 Task: Find connections with filter location Hasselt with filter topic #technologywith filter profile language German with filter current company NEORIS with filter school St.Peter's Engineering College with filter industry Landscaping Services with filter service category Marketing with filter keywords title Church Volunteer
Action: Mouse moved to (549, 104)
Screenshot: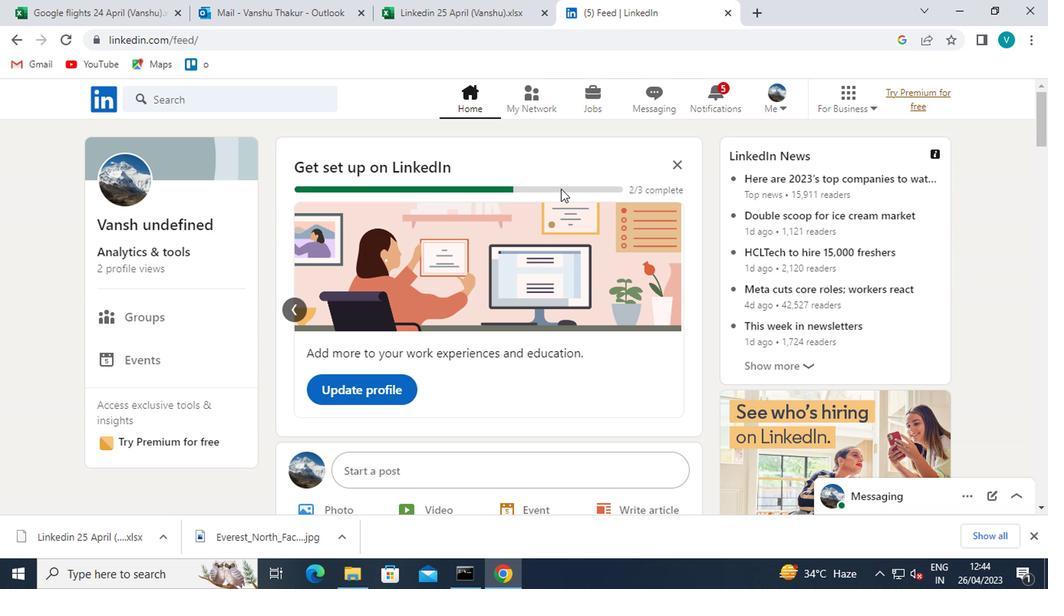 
Action: Mouse pressed left at (549, 104)
Screenshot: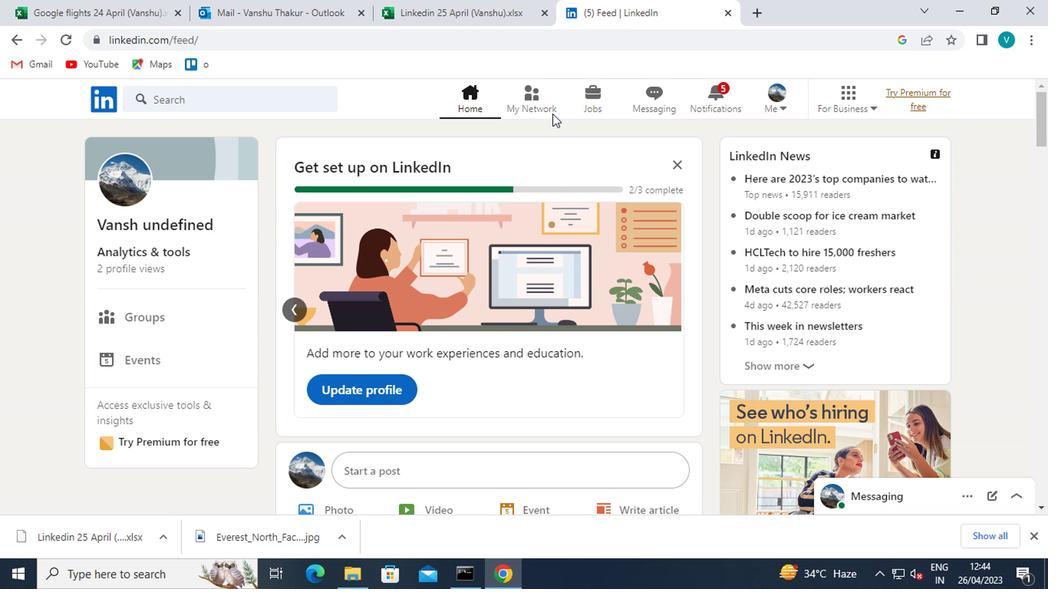 
Action: Mouse moved to (167, 184)
Screenshot: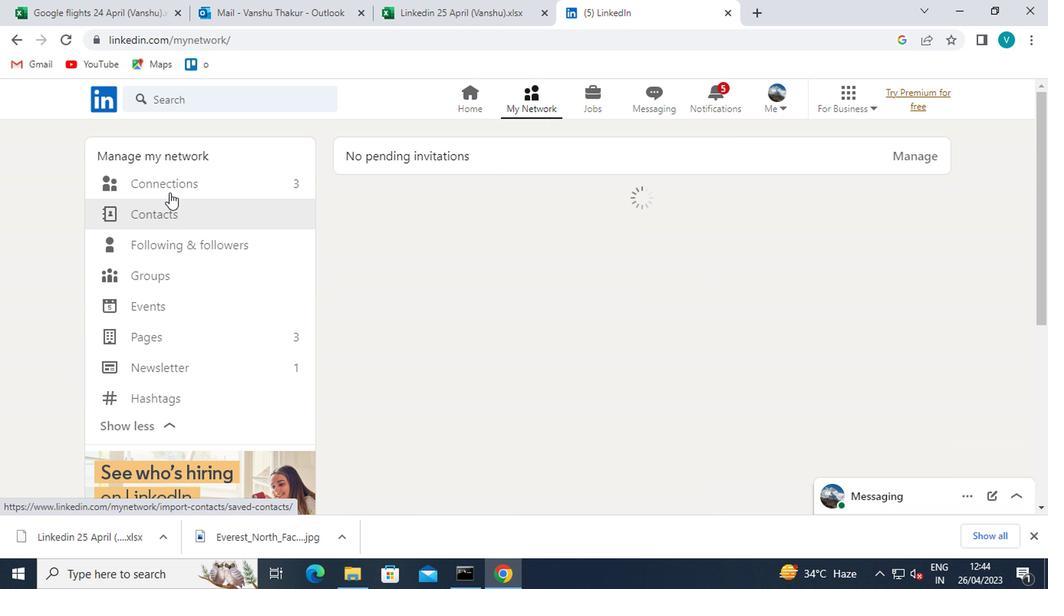 
Action: Mouse pressed left at (167, 184)
Screenshot: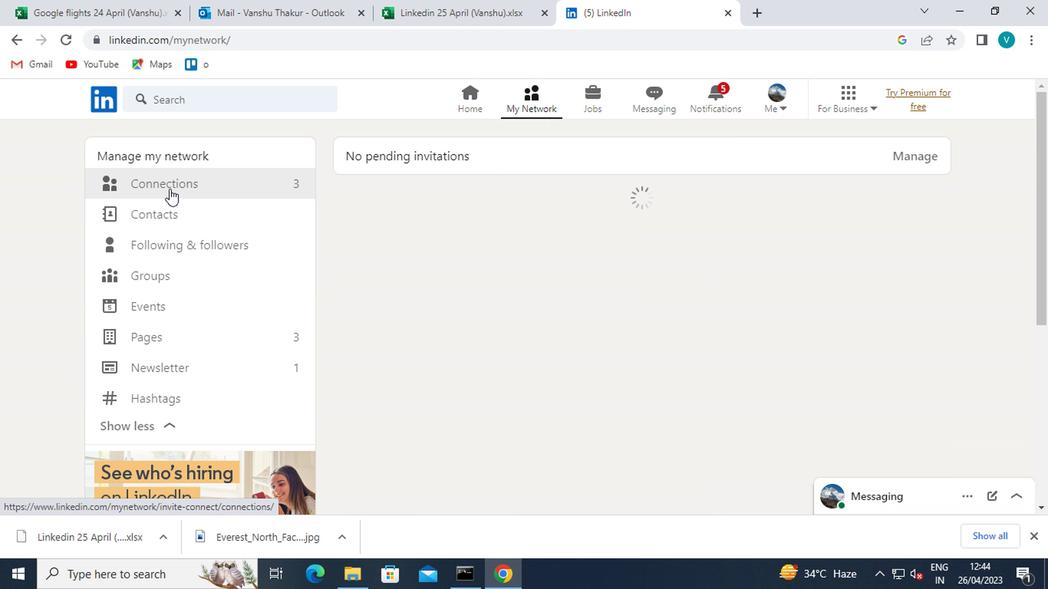 
Action: Mouse moved to (651, 182)
Screenshot: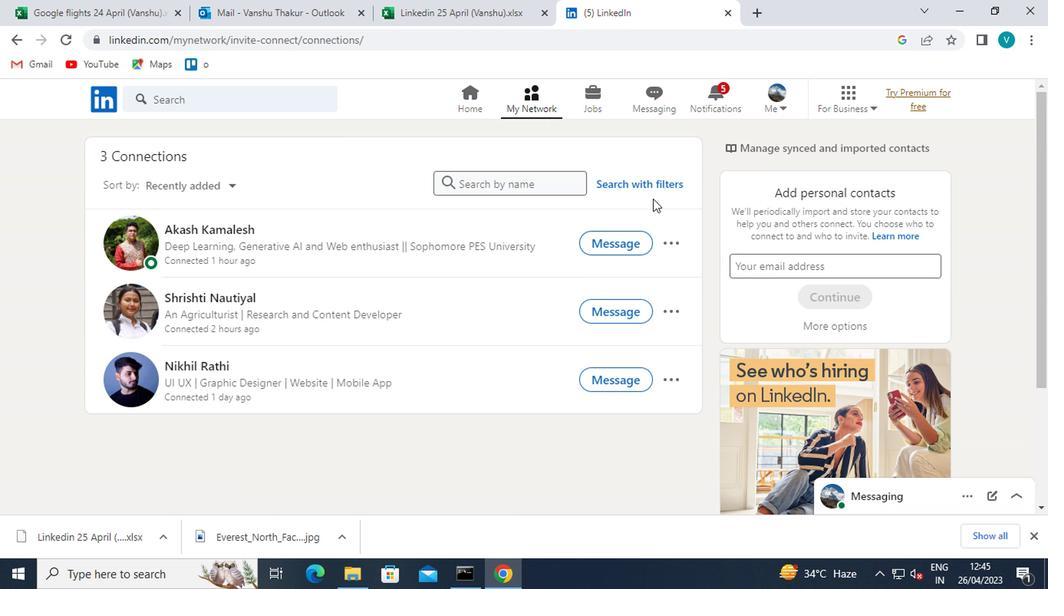 
Action: Mouse pressed left at (651, 182)
Screenshot: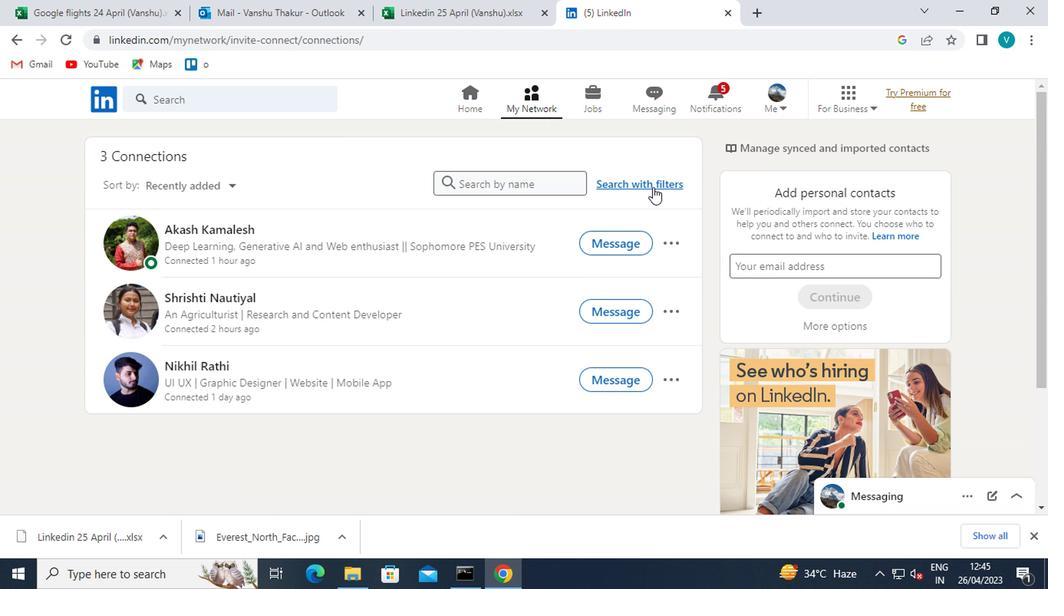 
Action: Mouse moved to (514, 149)
Screenshot: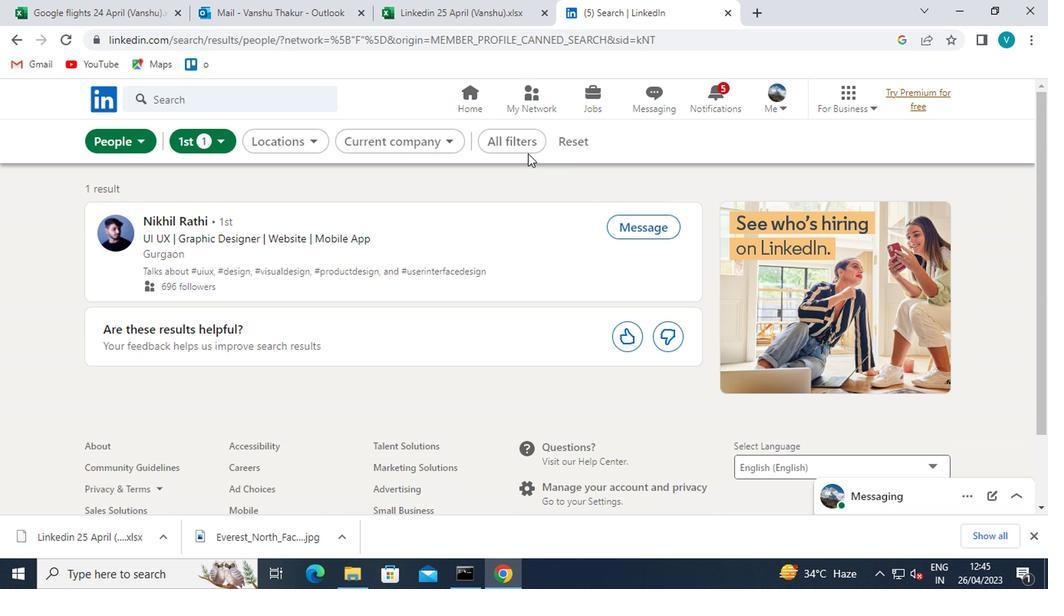 
Action: Mouse pressed left at (514, 149)
Screenshot: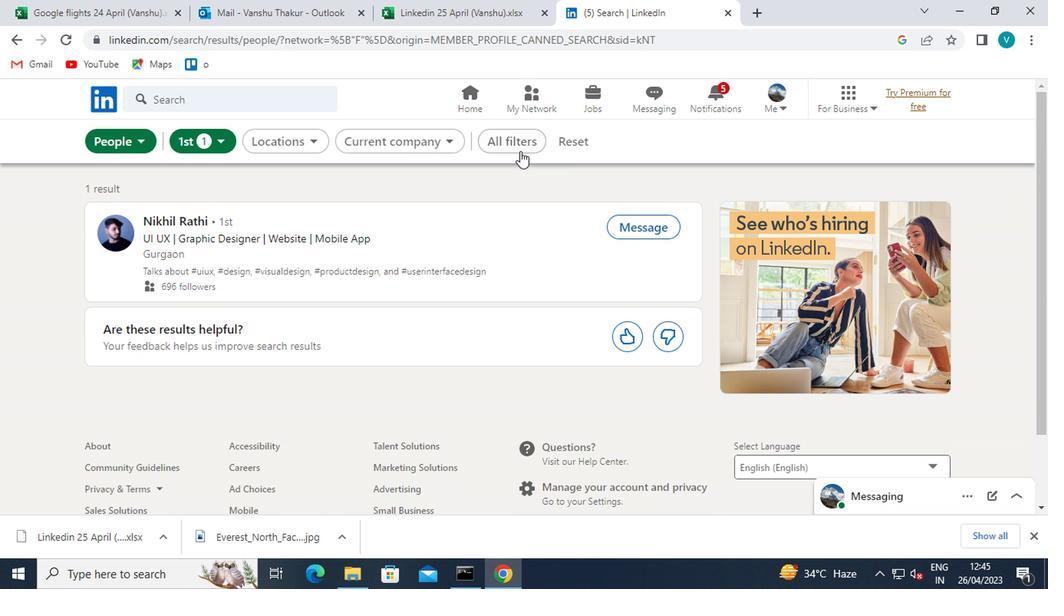 
Action: Mouse moved to (710, 325)
Screenshot: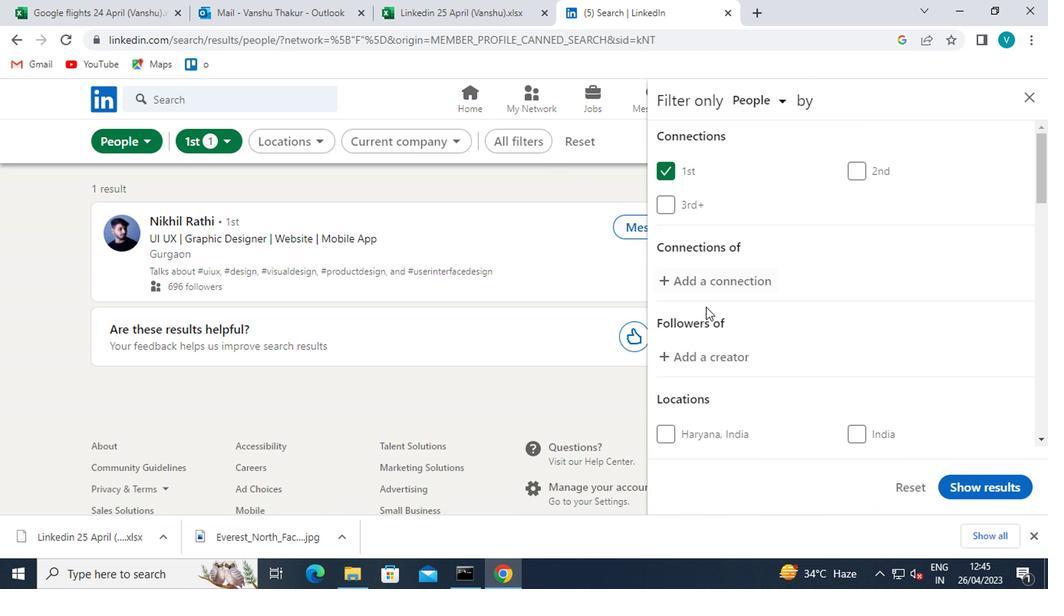 
Action: Mouse scrolled (710, 325) with delta (0, 0)
Screenshot: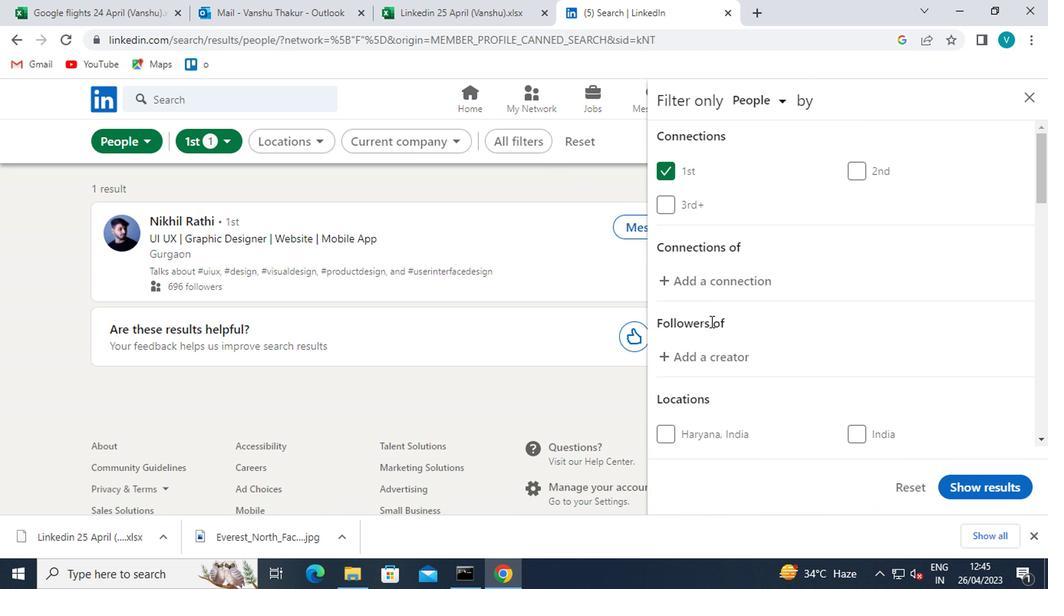
Action: Mouse scrolled (710, 325) with delta (0, 0)
Screenshot: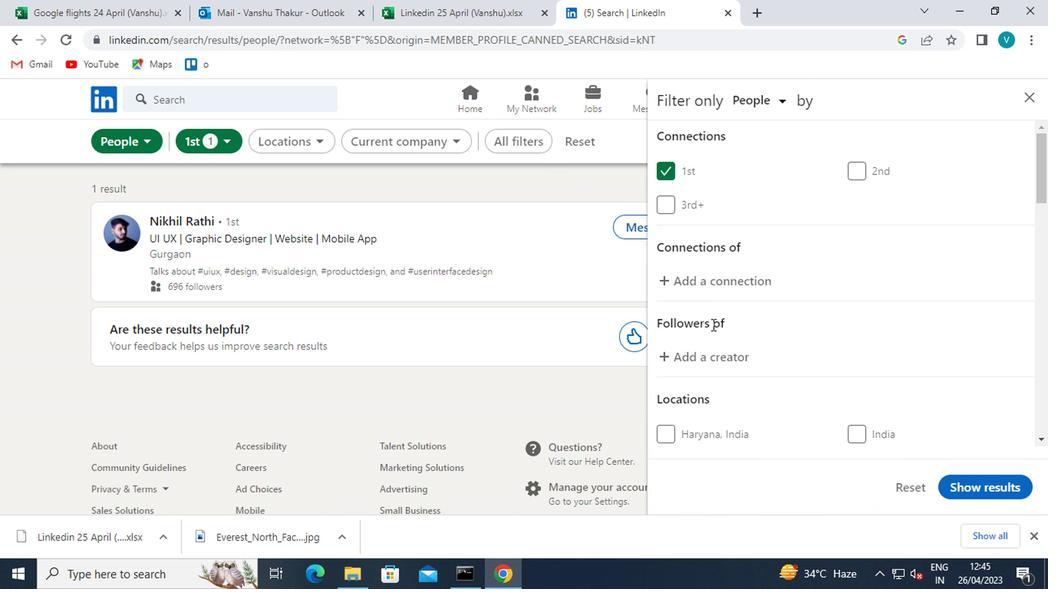 
Action: Mouse scrolled (710, 325) with delta (0, 0)
Screenshot: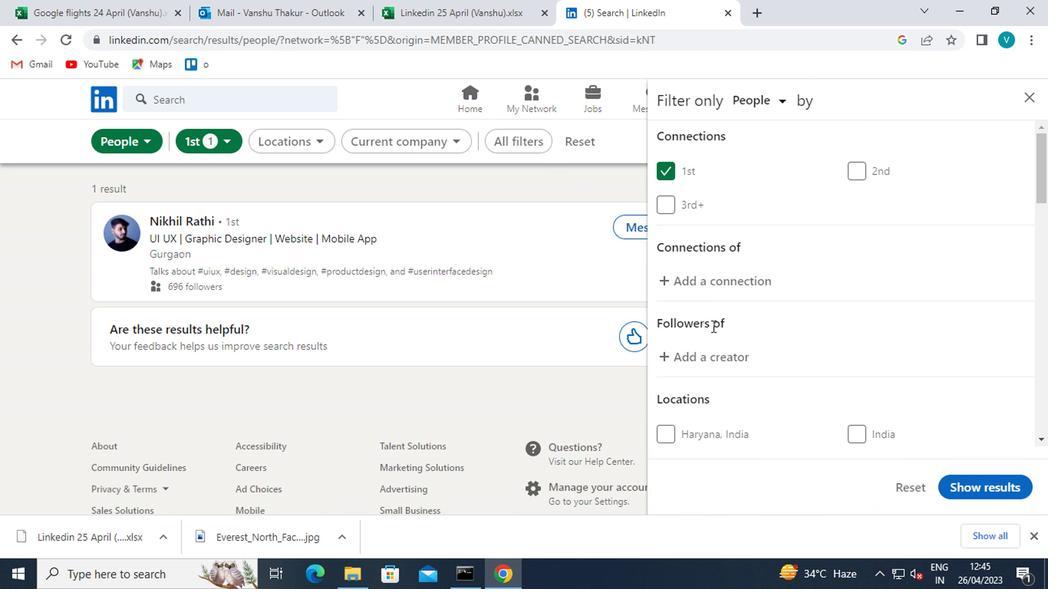 
Action: Mouse moved to (719, 260)
Screenshot: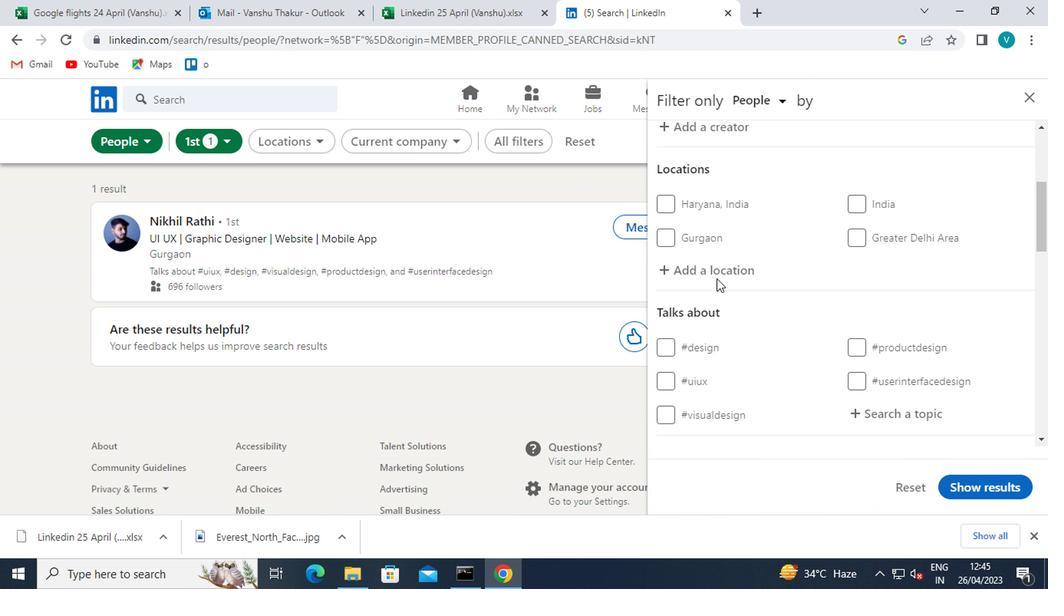 
Action: Mouse pressed left at (719, 260)
Screenshot: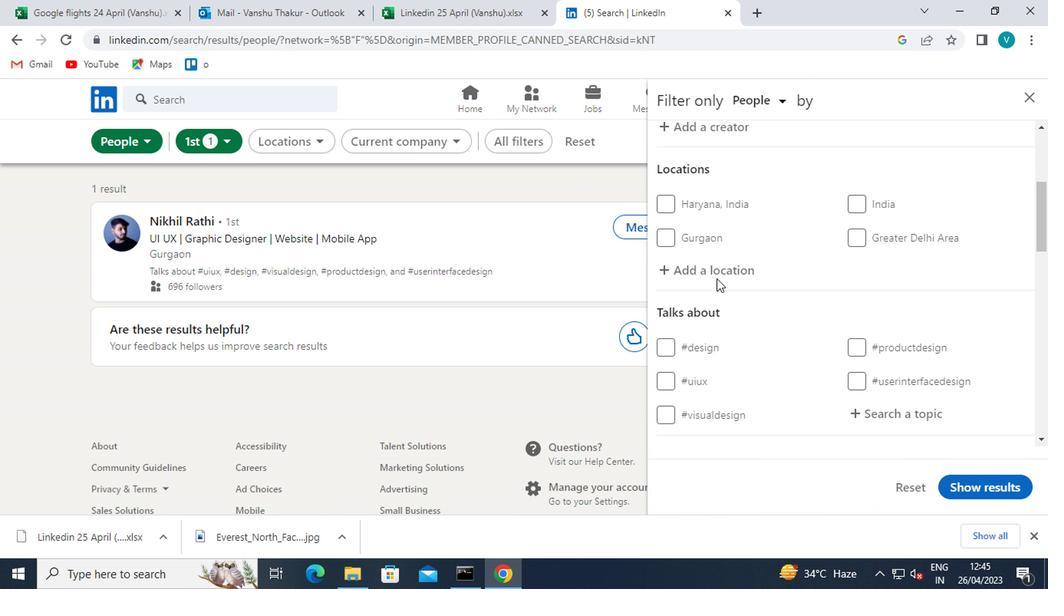 
Action: Key pressed <Key.shift>HASSELT
Screenshot: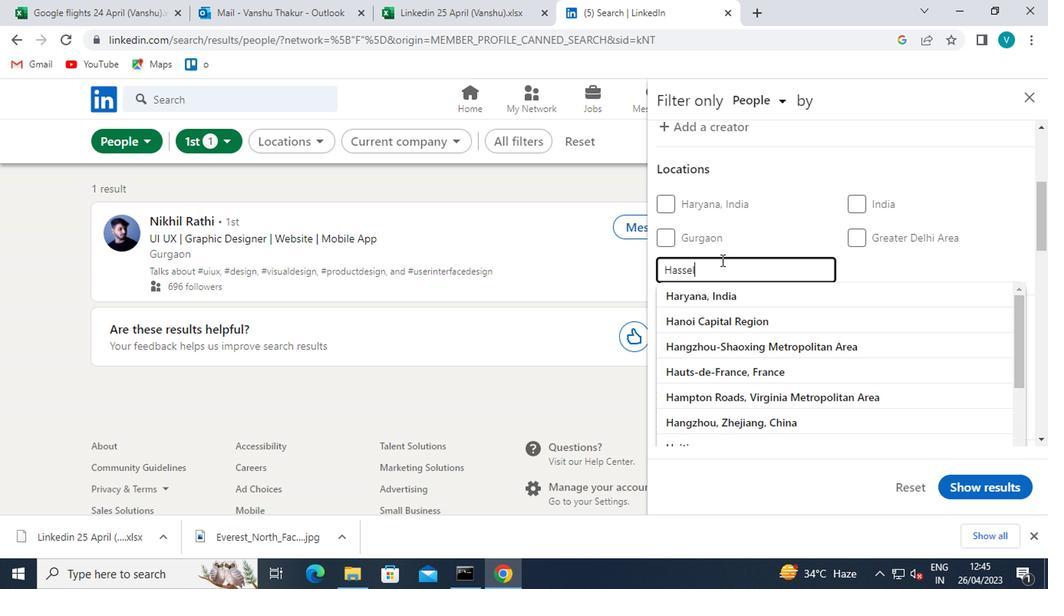 
Action: Mouse moved to (716, 296)
Screenshot: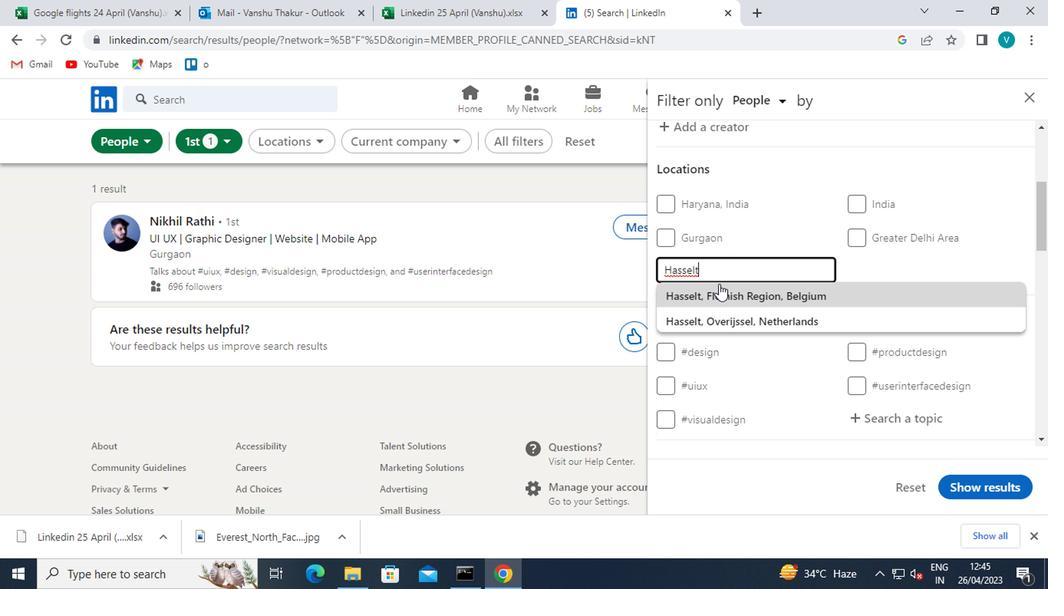 
Action: Mouse pressed left at (716, 296)
Screenshot: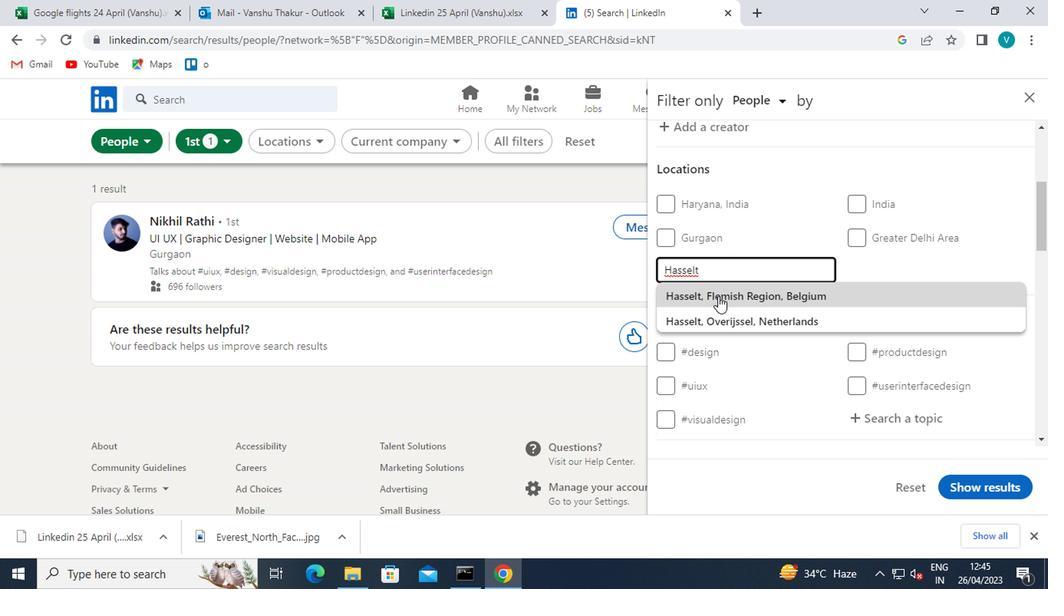 
Action: Mouse scrolled (716, 295) with delta (0, -1)
Screenshot: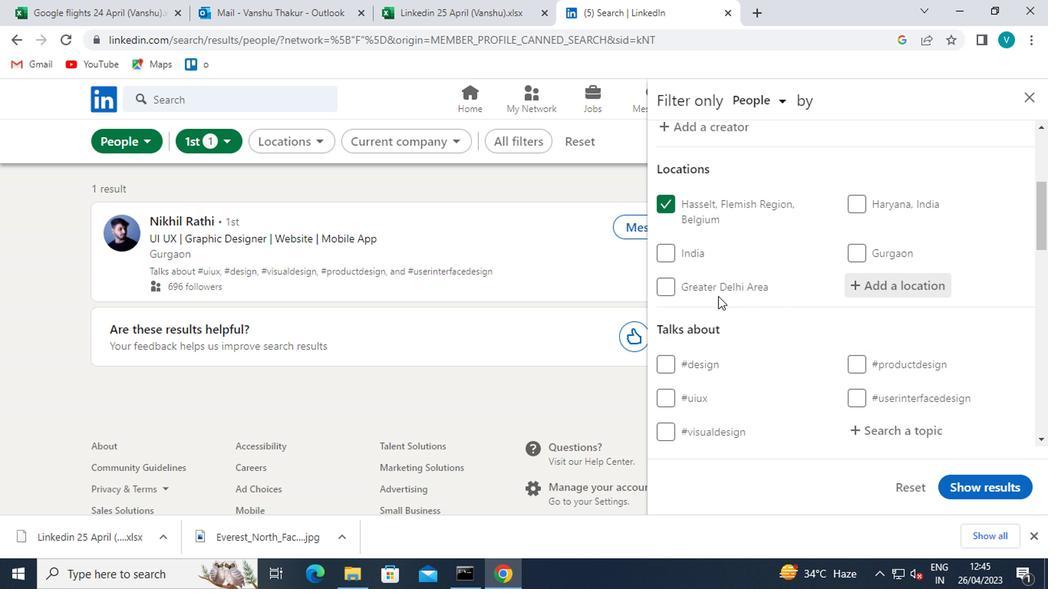 
Action: Mouse moved to (886, 352)
Screenshot: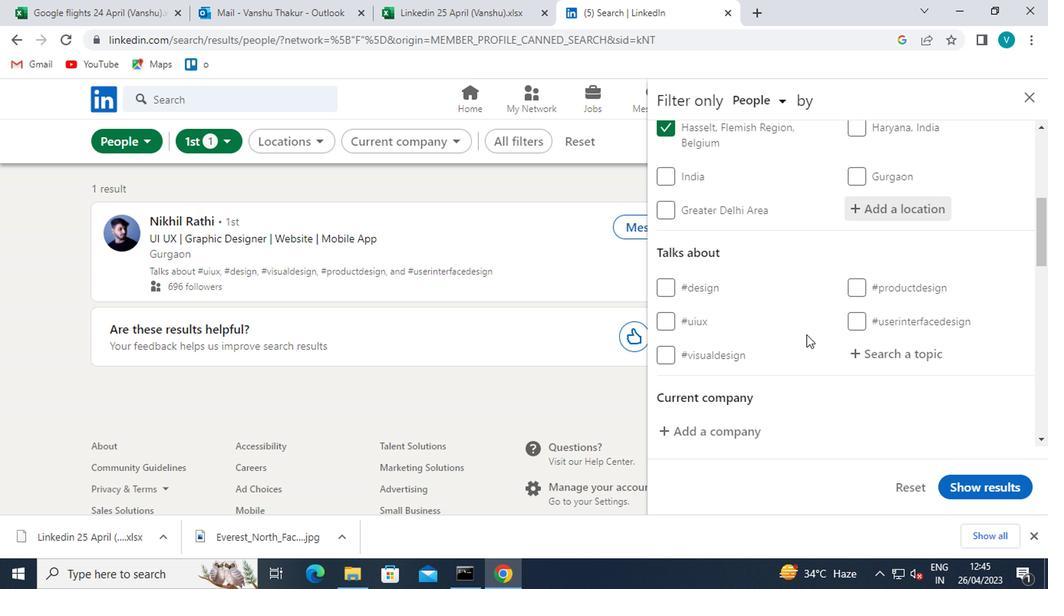 
Action: Mouse pressed left at (886, 352)
Screenshot: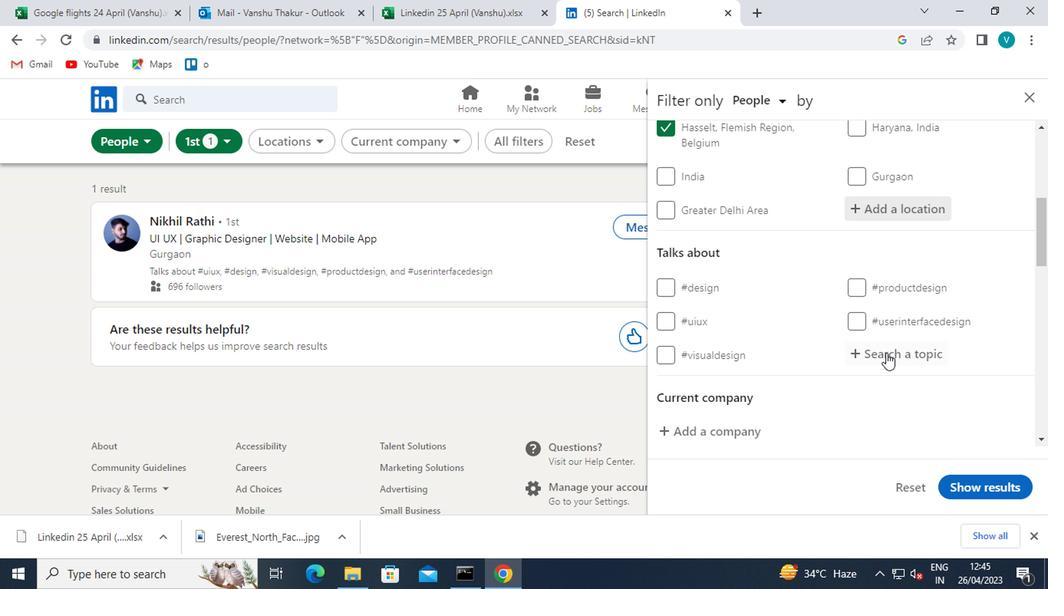 
Action: Key pressed <Key.shift>#TECHNOLOGY
Screenshot: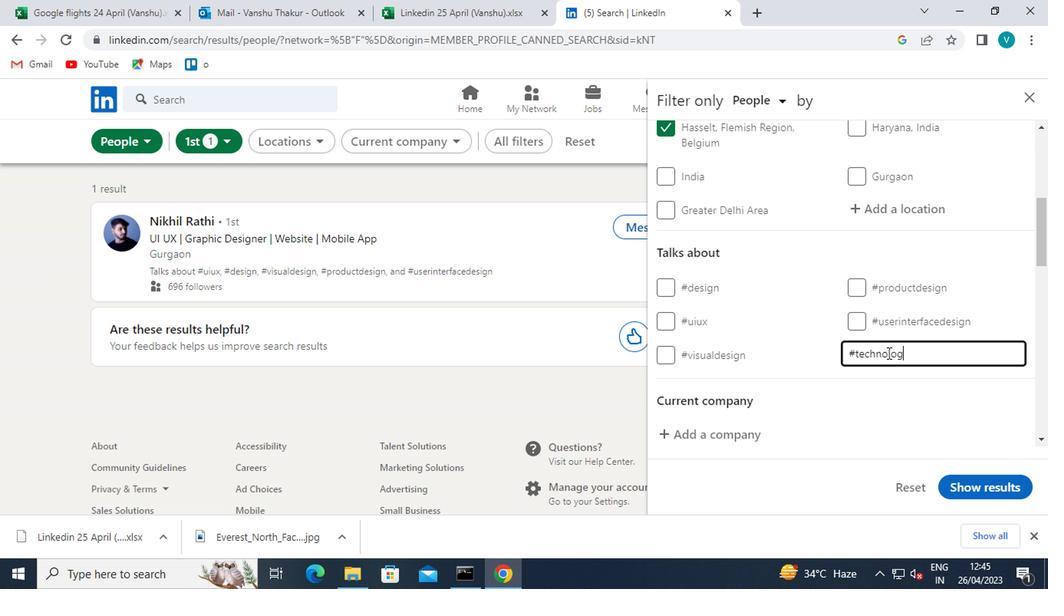 
Action: Mouse moved to (912, 400)
Screenshot: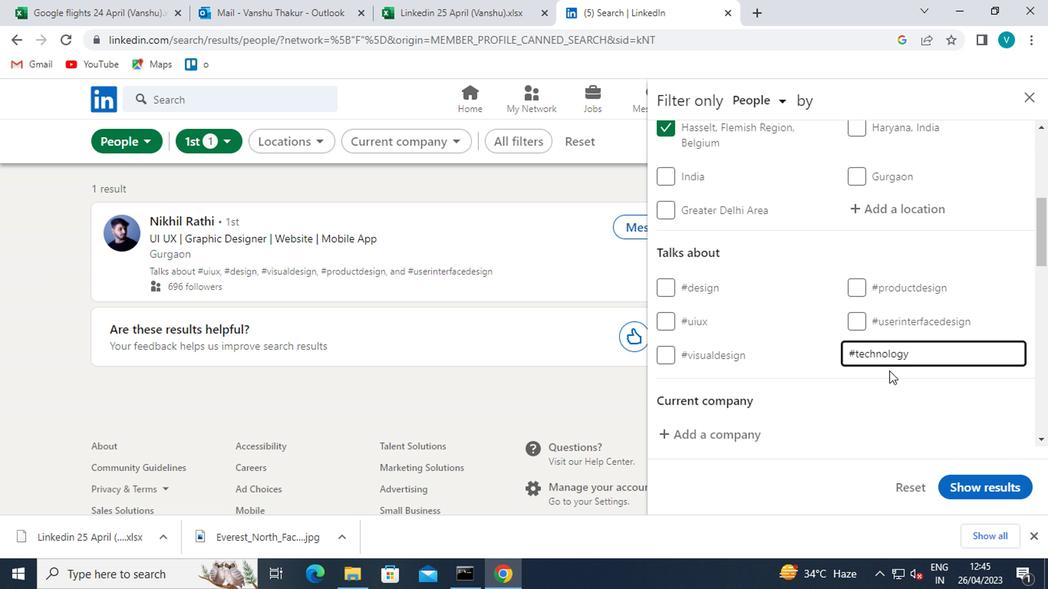 
Action: Mouse pressed left at (912, 400)
Screenshot: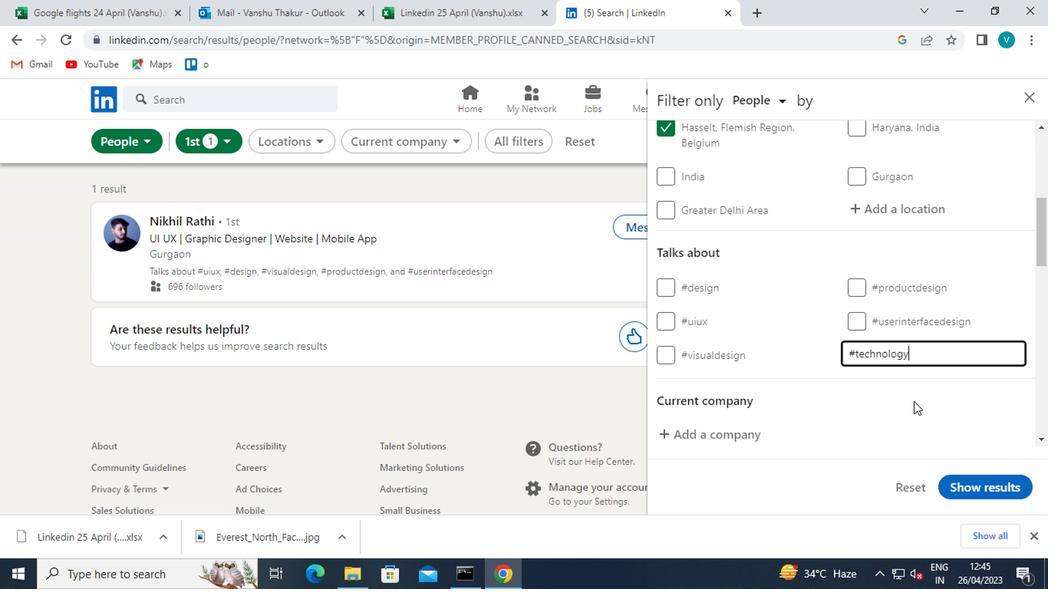 
Action: Mouse scrolled (912, 400) with delta (0, 0)
Screenshot: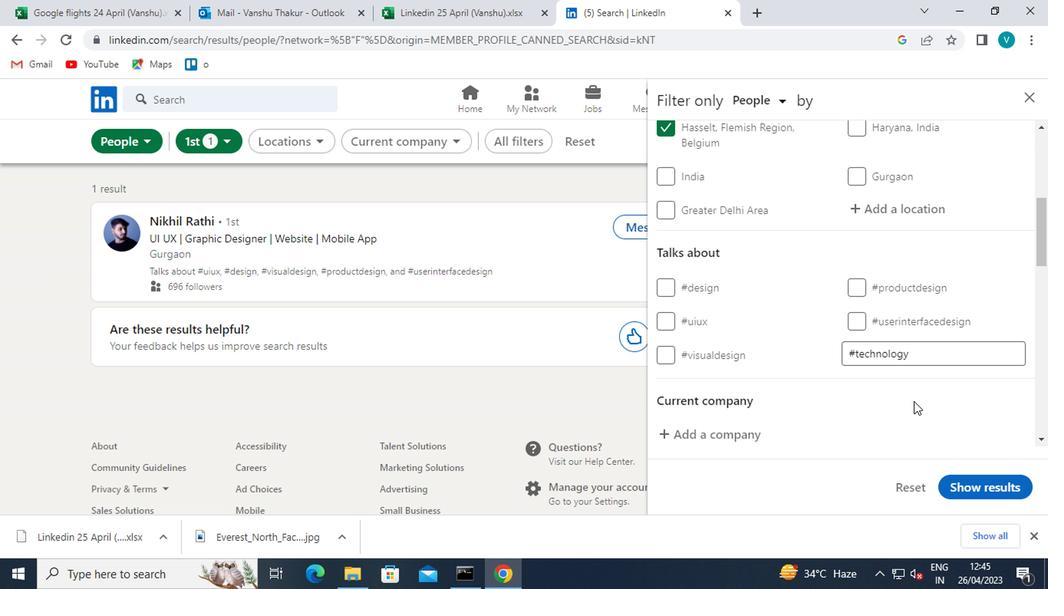 
Action: Mouse scrolled (912, 400) with delta (0, 0)
Screenshot: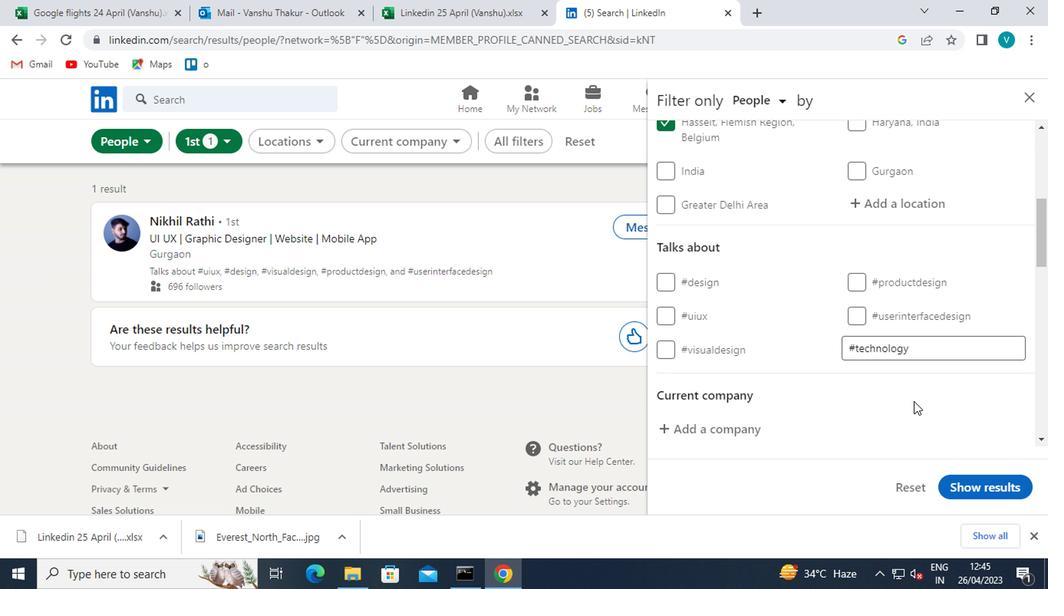 
Action: Mouse moved to (912, 402)
Screenshot: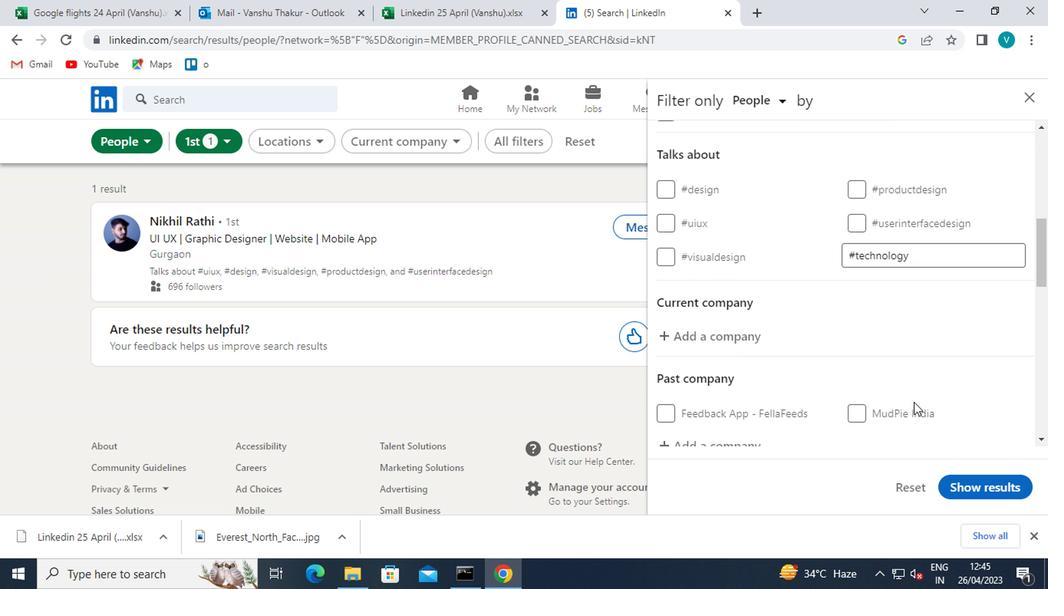 
Action: Mouse scrolled (912, 401) with delta (0, 0)
Screenshot: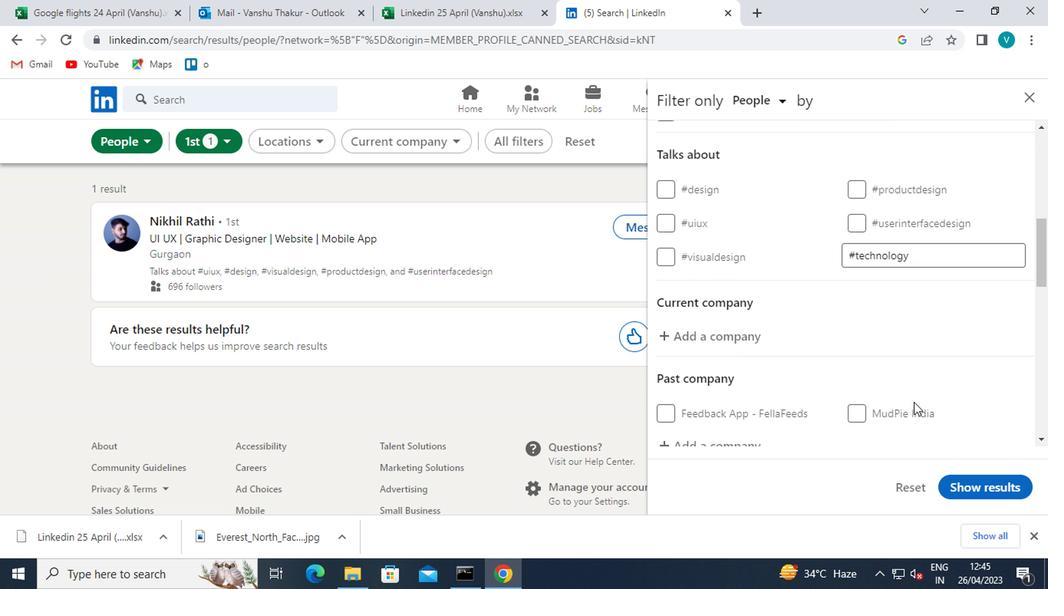 
Action: Mouse moved to (708, 215)
Screenshot: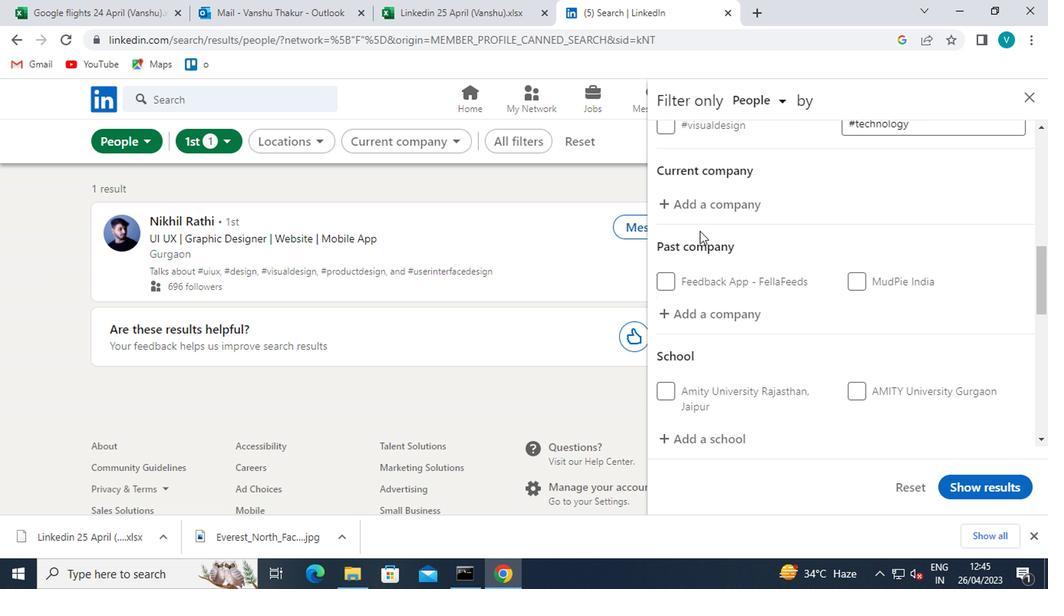 
Action: Mouse pressed left at (708, 215)
Screenshot: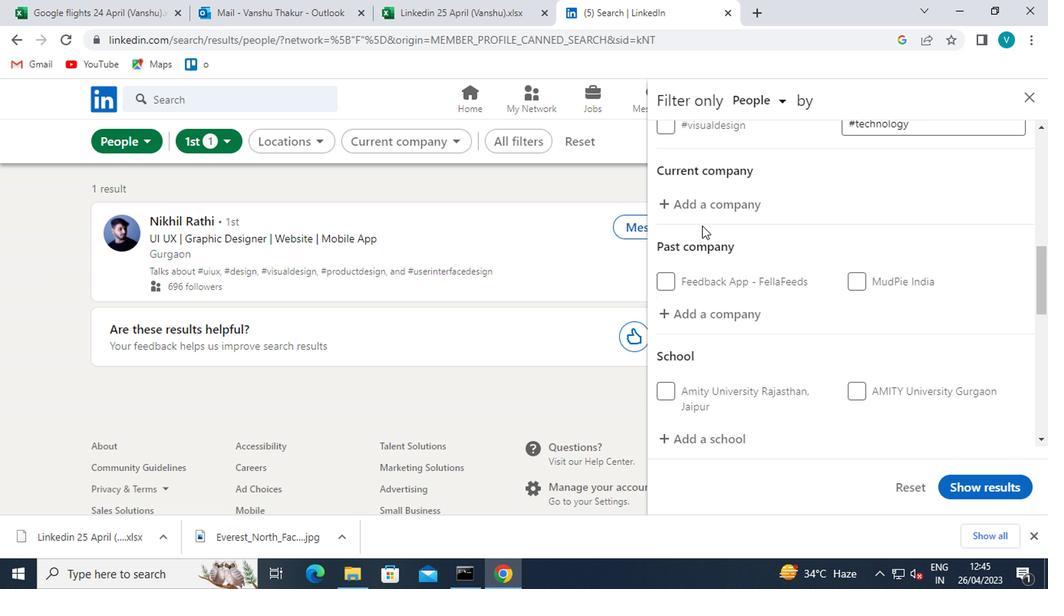 
Action: Mouse moved to (708, 214)
Screenshot: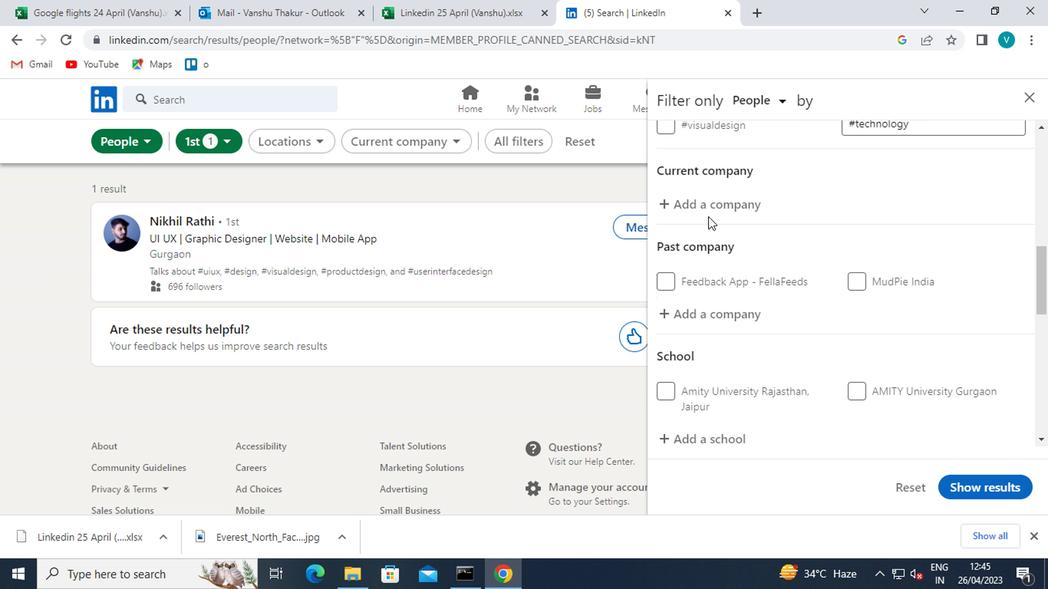 
Action: Key pressed <Key.shift>NEORIS<Key.space>
Screenshot: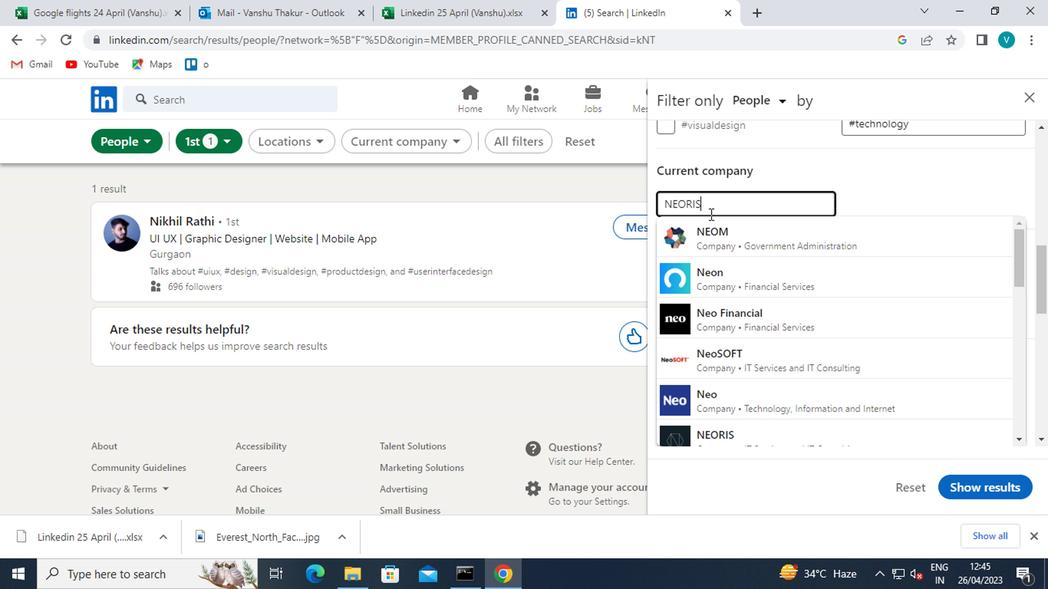 
Action: Mouse moved to (727, 246)
Screenshot: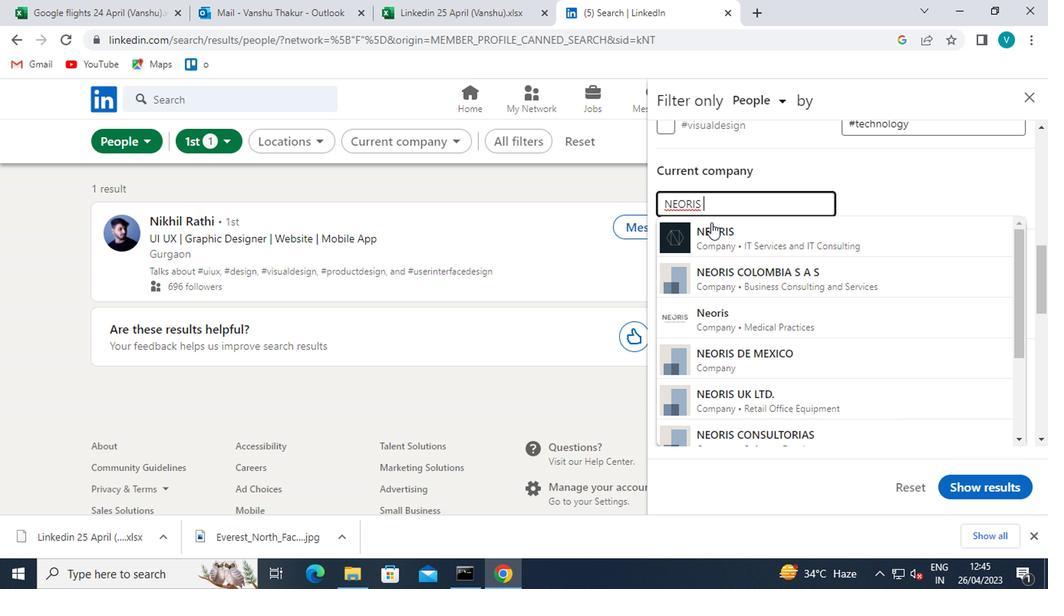 
Action: Mouse pressed left at (727, 246)
Screenshot: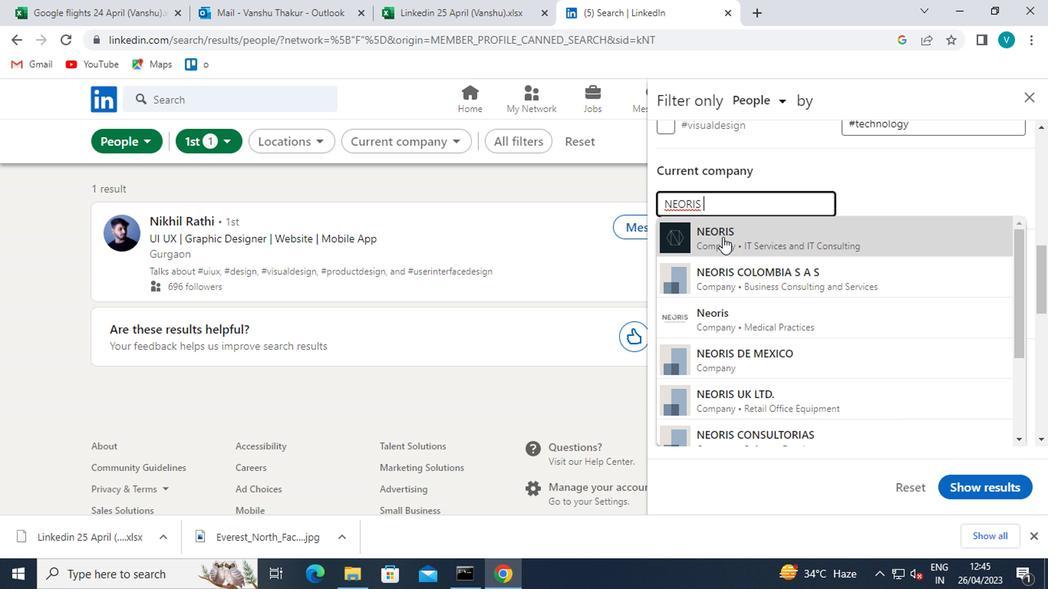 
Action: Mouse scrolled (727, 245) with delta (0, -1)
Screenshot: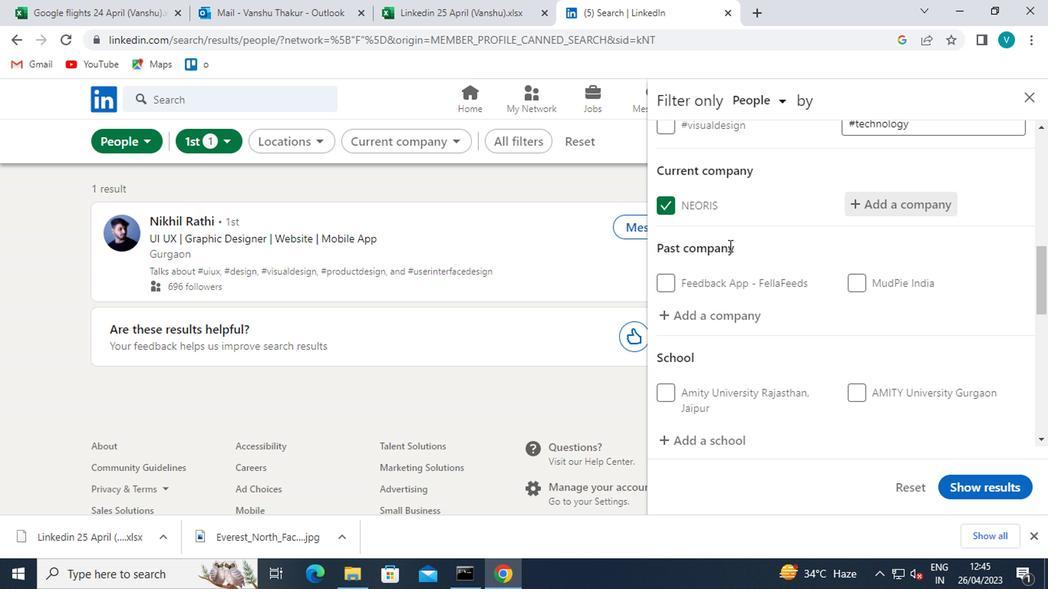 
Action: Mouse scrolled (727, 245) with delta (0, -1)
Screenshot: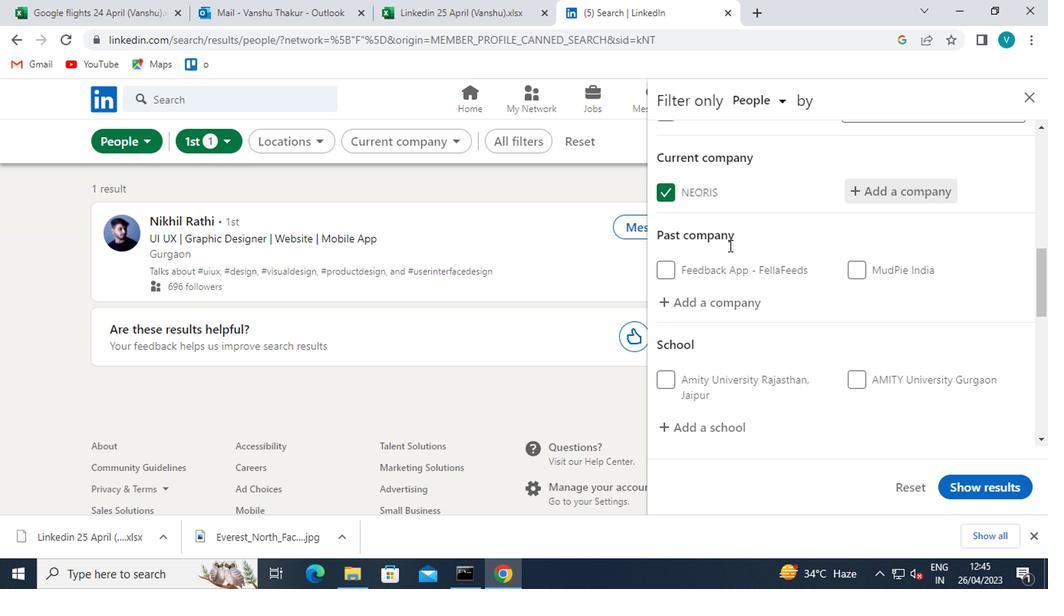 
Action: Mouse moved to (721, 280)
Screenshot: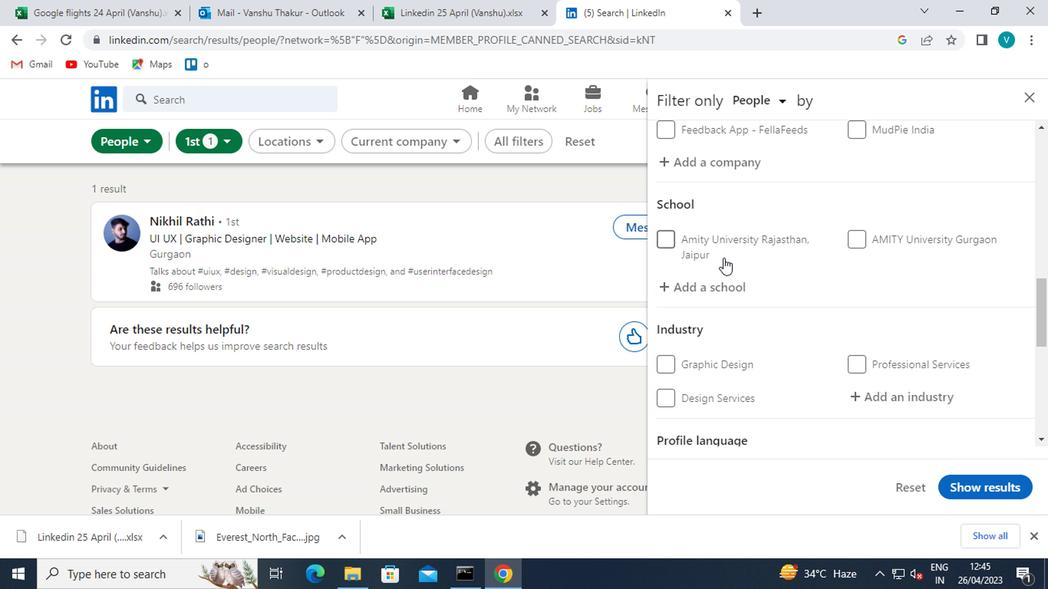 
Action: Mouse pressed left at (721, 280)
Screenshot: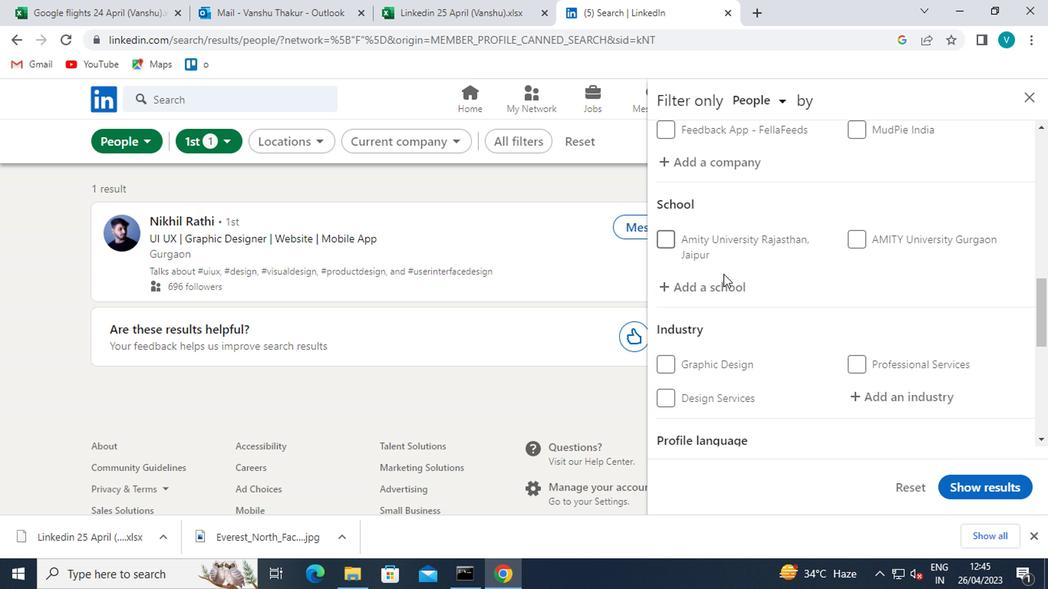 
Action: Key pressed <Key.shift>ST.<Key.space><Key.shift>PETERS<Key.space>
Screenshot: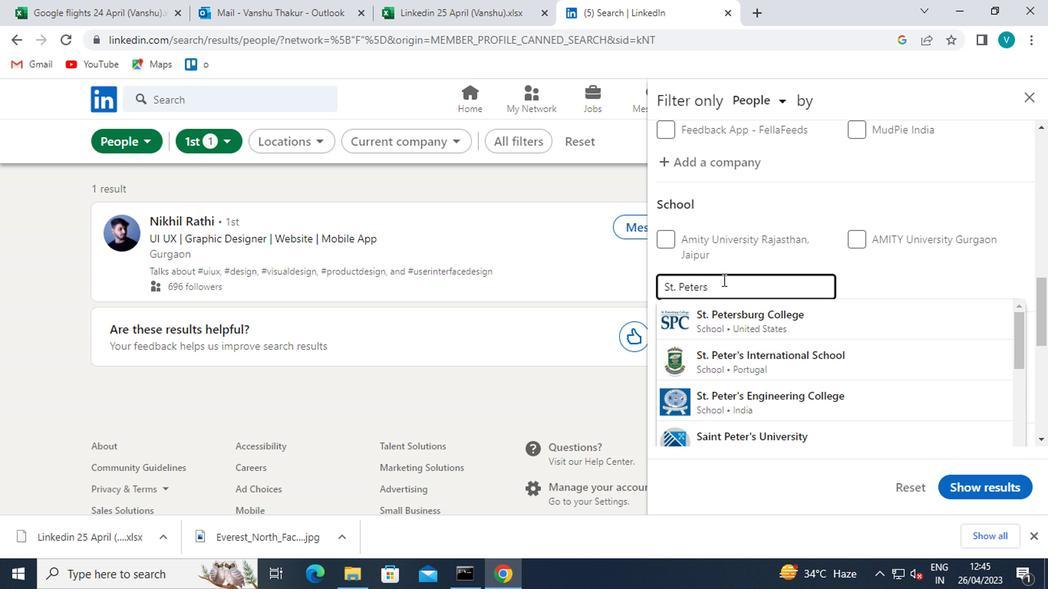 
Action: Mouse moved to (738, 352)
Screenshot: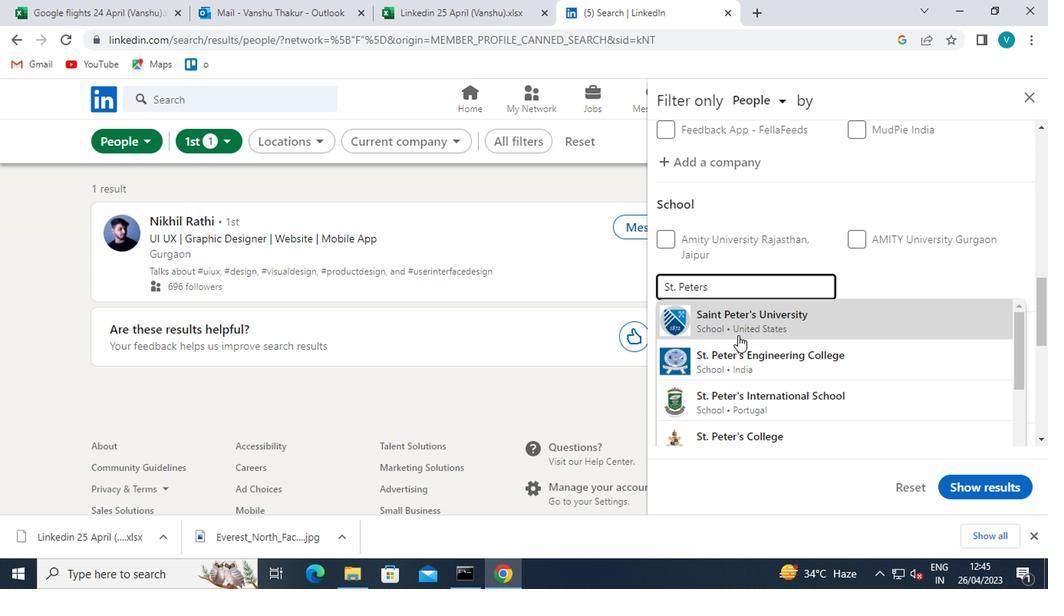 
Action: Mouse pressed left at (738, 352)
Screenshot: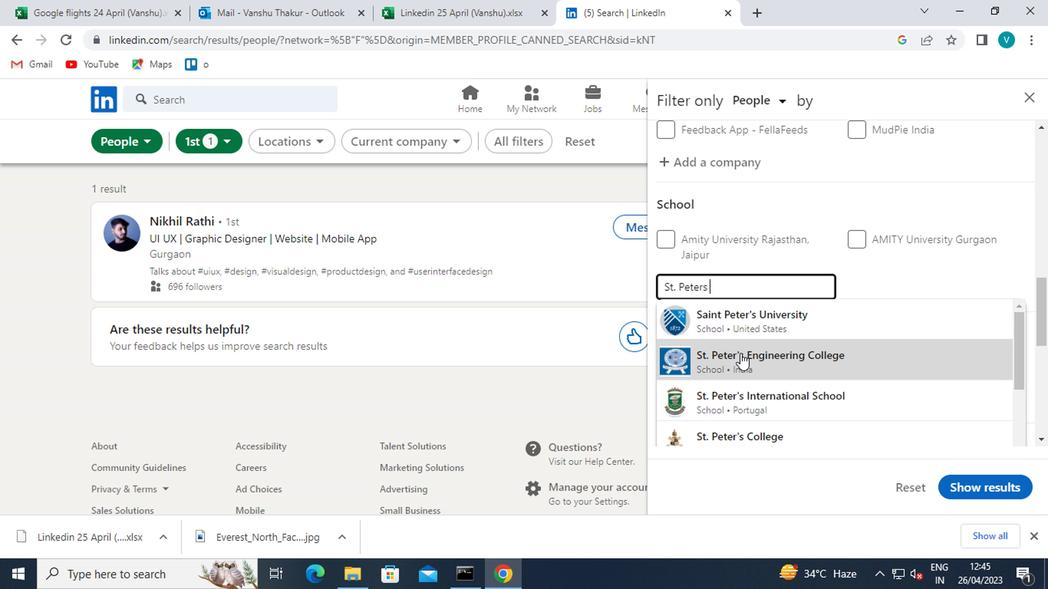 
Action: Mouse moved to (742, 353)
Screenshot: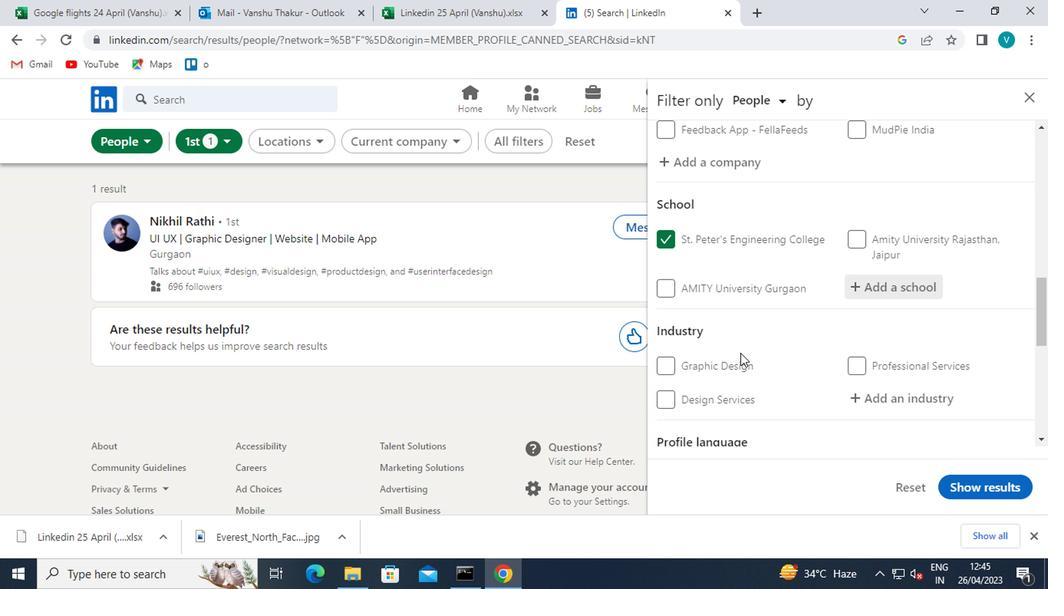 
Action: Mouse scrolled (742, 352) with delta (0, -1)
Screenshot: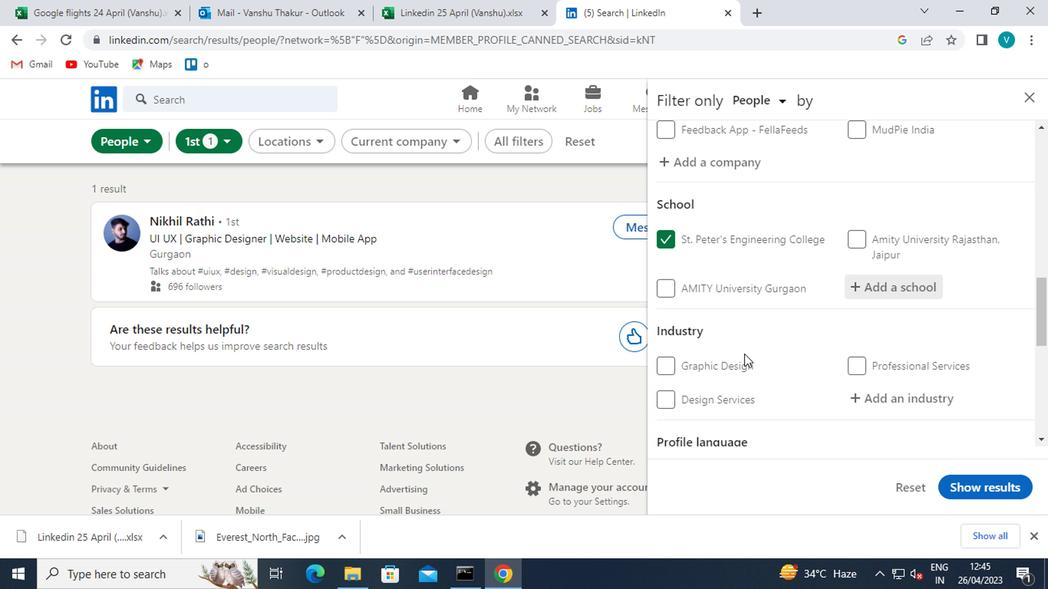 
Action: Mouse moved to (865, 316)
Screenshot: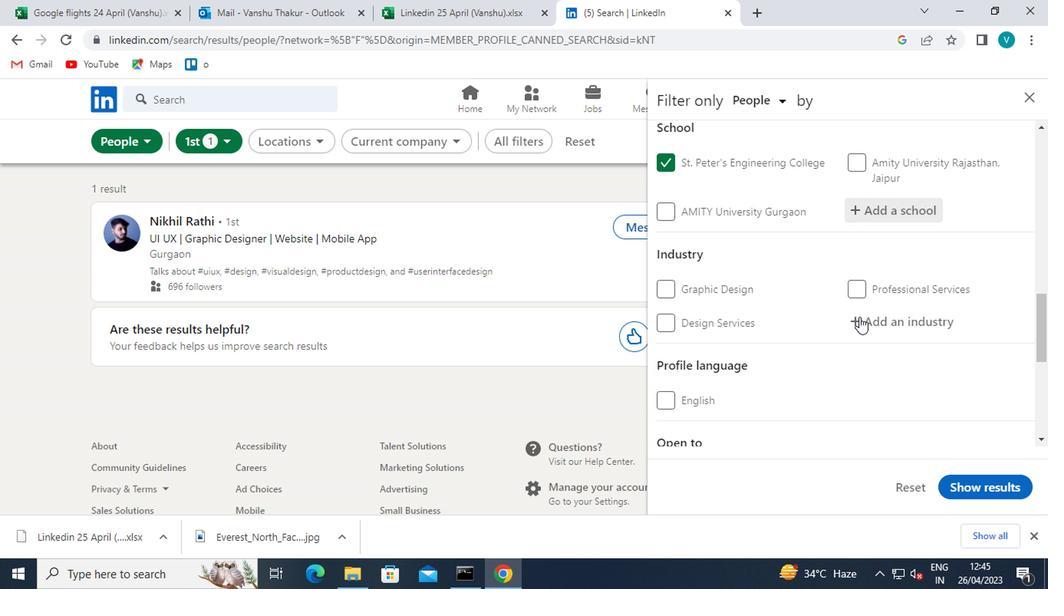 
Action: Mouse pressed left at (865, 316)
Screenshot: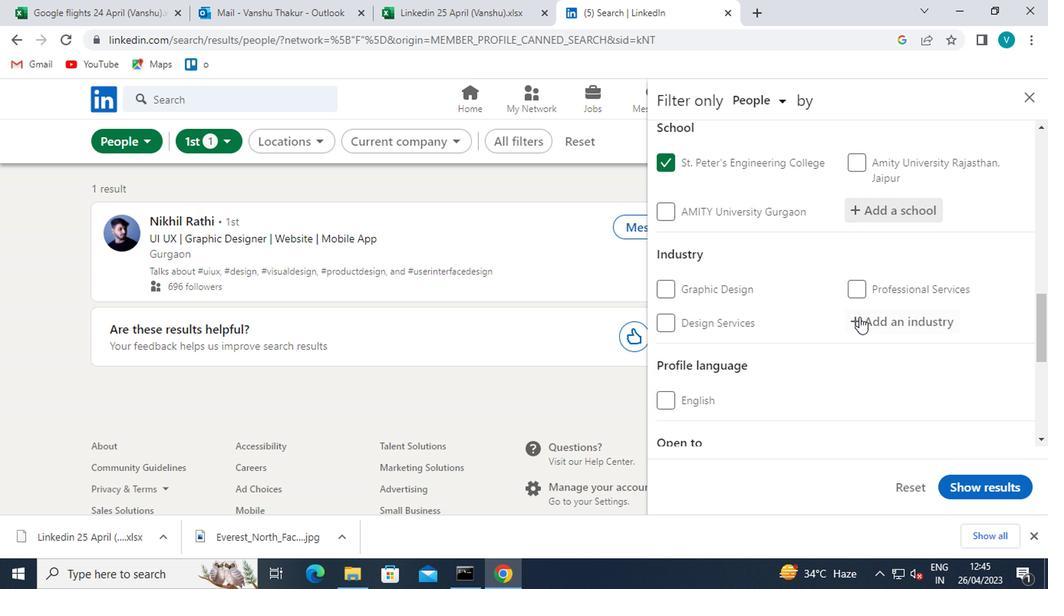 
Action: Mouse moved to (868, 316)
Screenshot: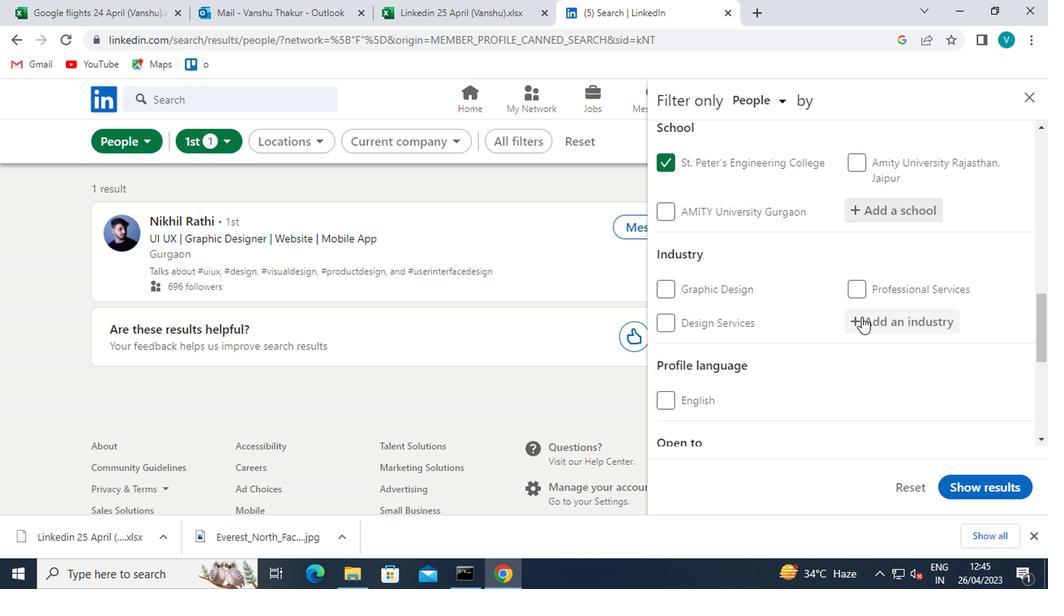 
Action: Key pressed <Key.shift>LANDSCAO<Key.backspace>PIMG<Key.space>
Screenshot: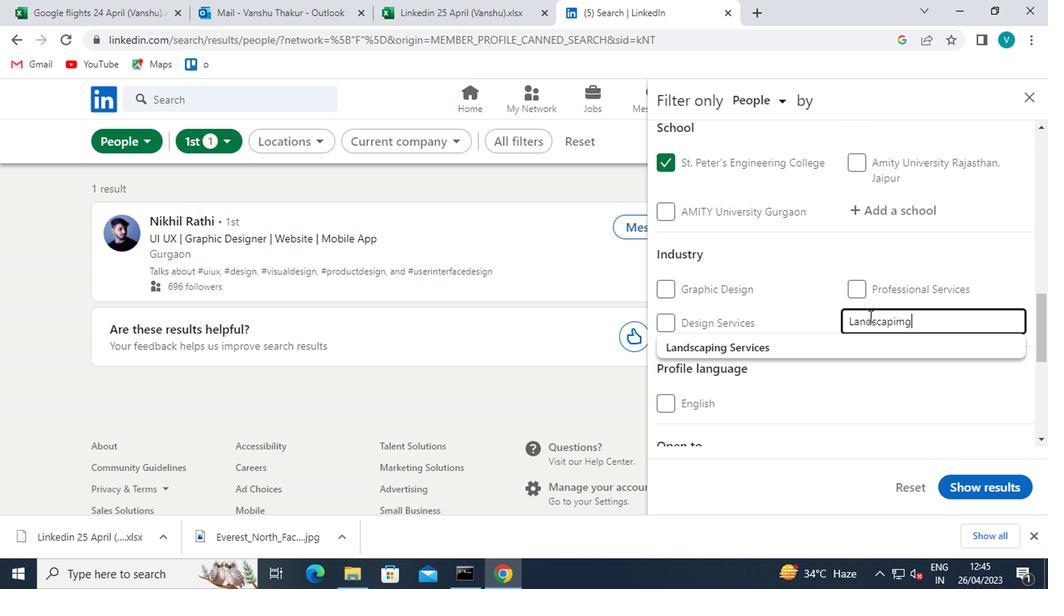 
Action: Mouse moved to (902, 323)
Screenshot: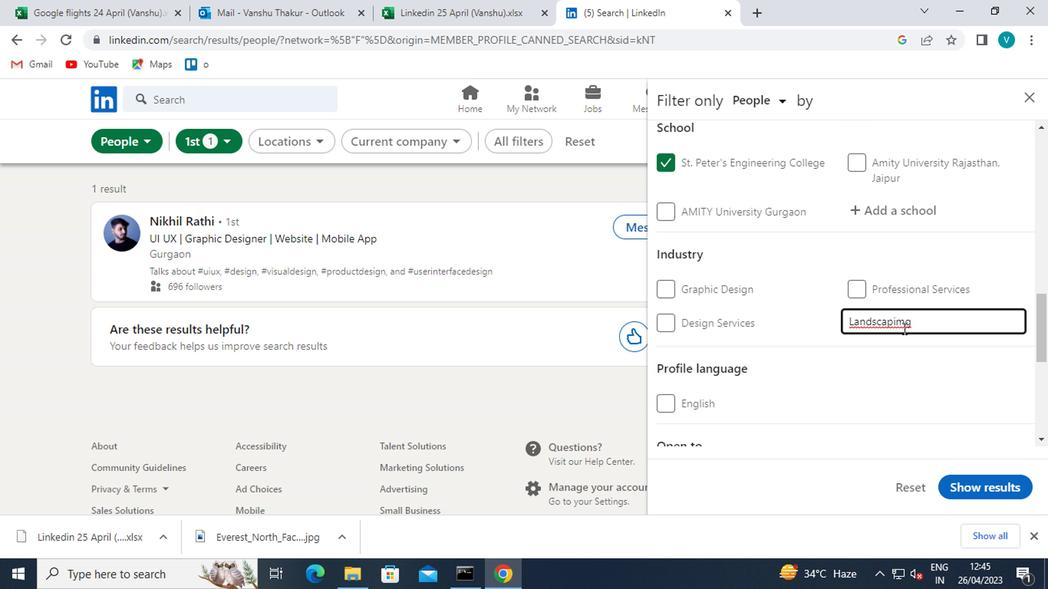 
Action: Mouse pressed left at (902, 323)
Screenshot: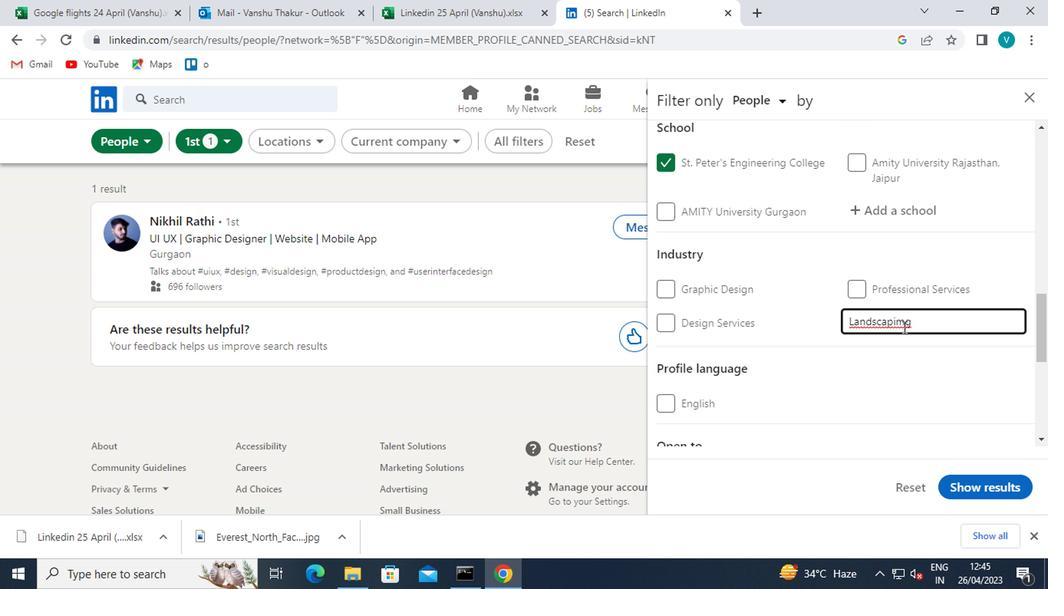 
Action: Mouse moved to (902, 329)
Screenshot: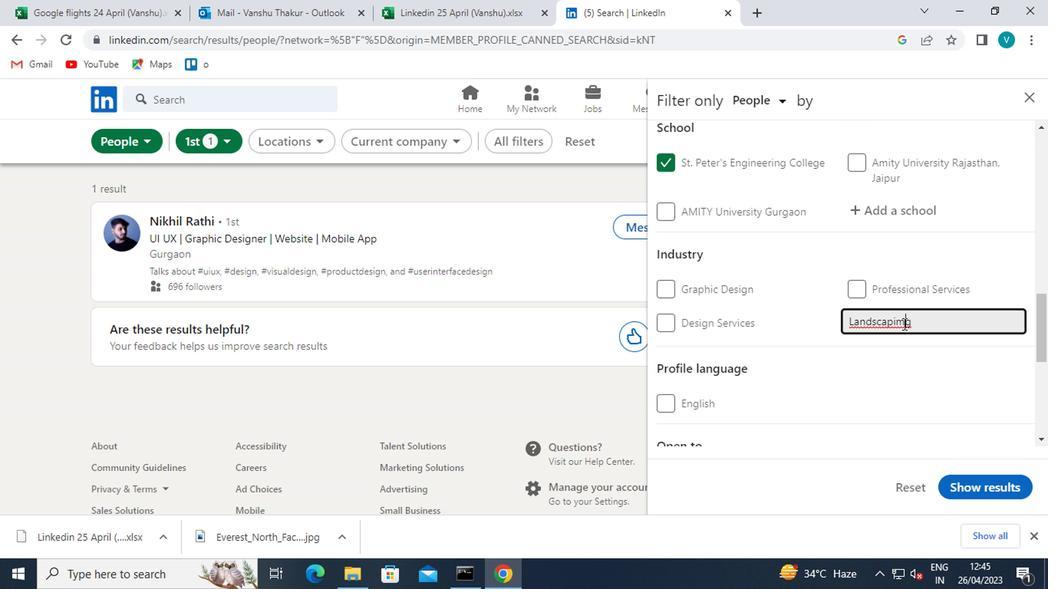 
Action: Key pressed <Key.backspace>N
Screenshot: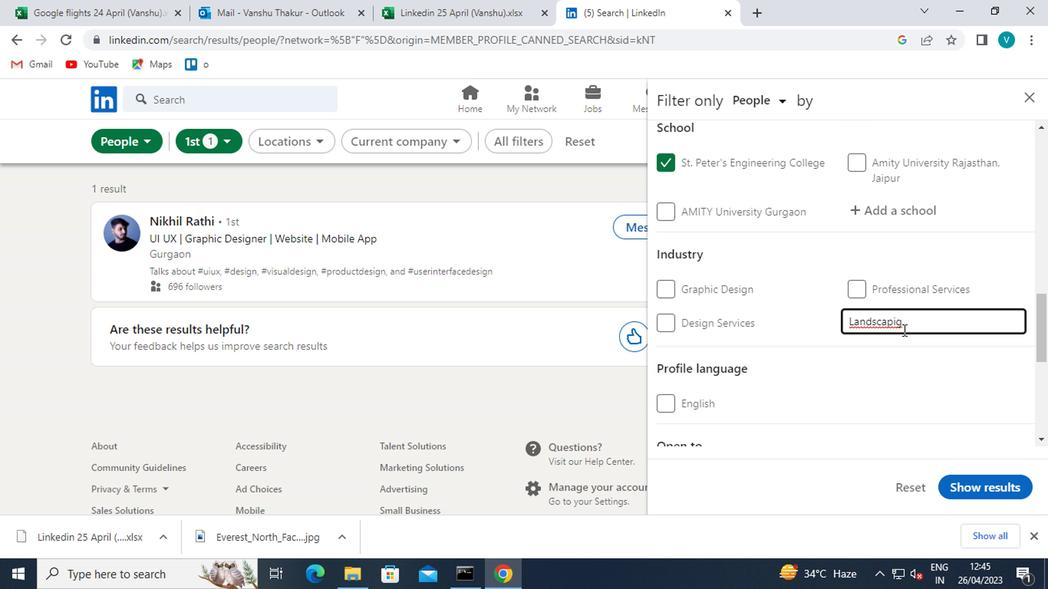 
Action: Mouse moved to (858, 355)
Screenshot: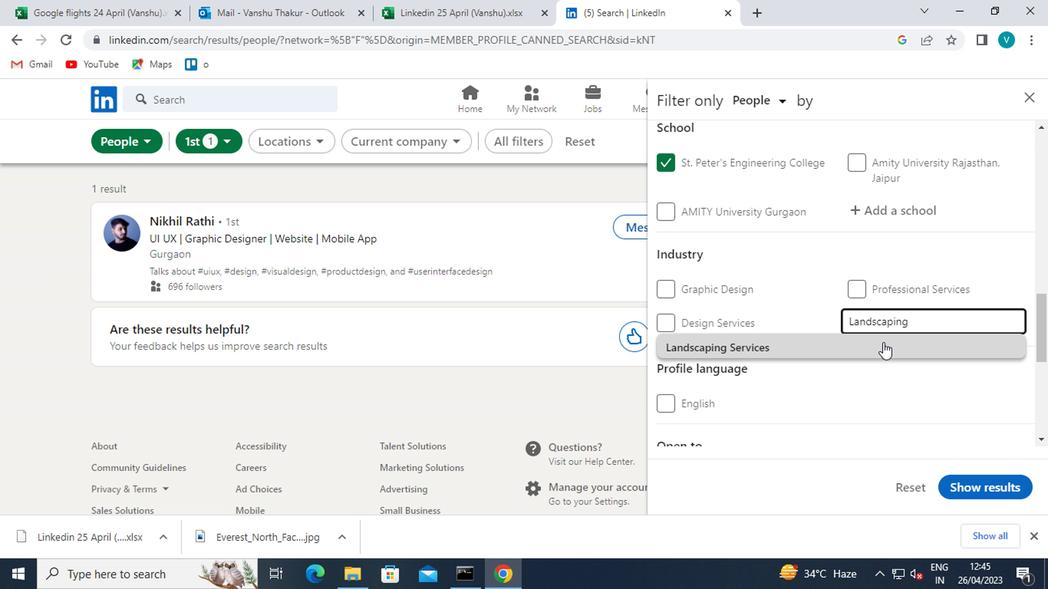 
Action: Mouse pressed left at (858, 355)
Screenshot: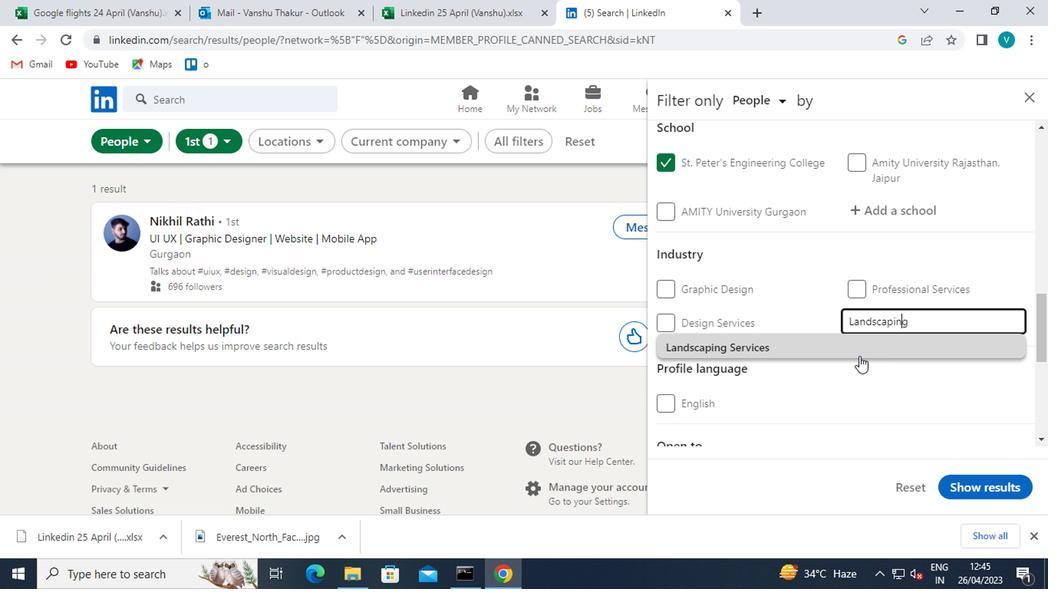 
Action: Mouse scrolled (858, 354) with delta (0, -1)
Screenshot: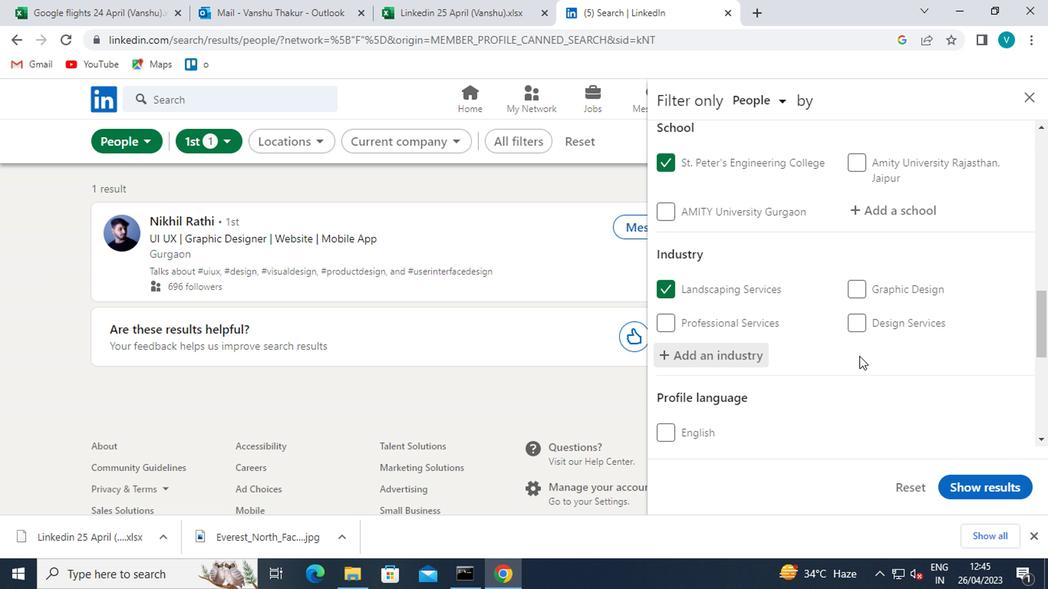 
Action: Mouse scrolled (858, 354) with delta (0, -1)
Screenshot: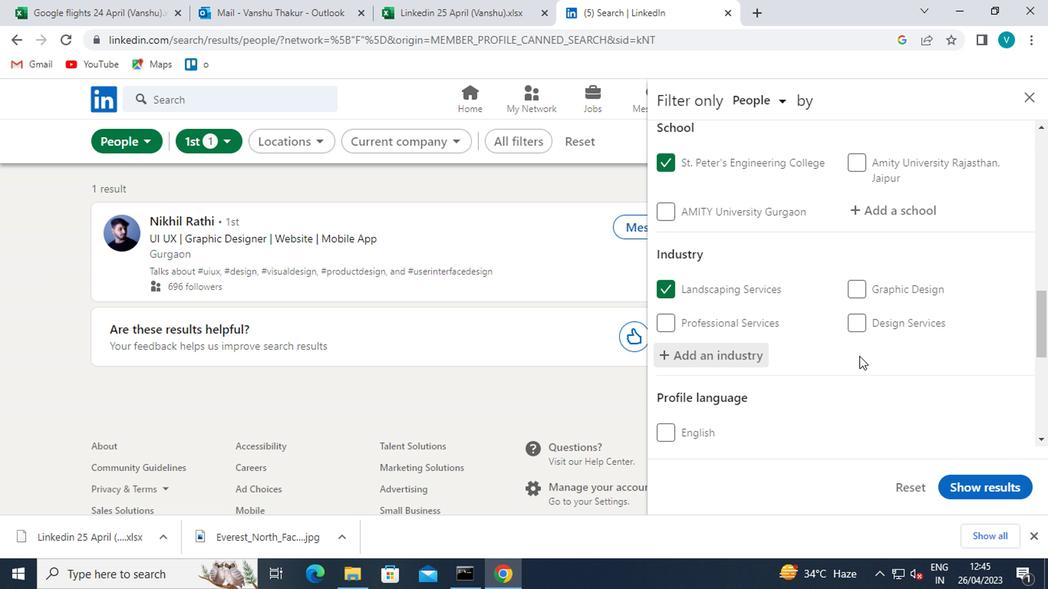 
Action: Mouse scrolled (858, 354) with delta (0, -1)
Screenshot: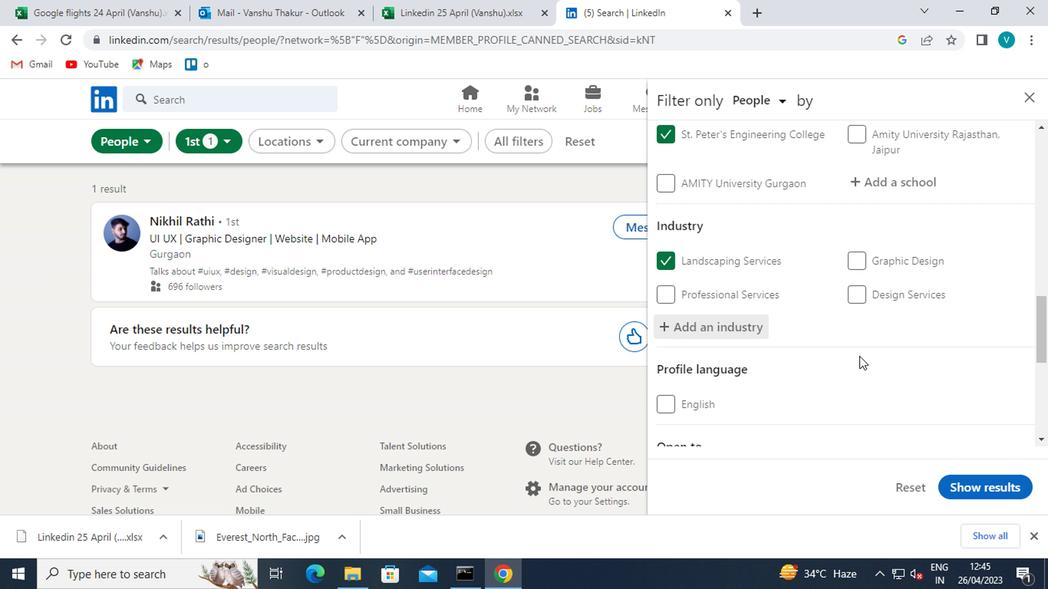 
Action: Mouse moved to (714, 373)
Screenshot: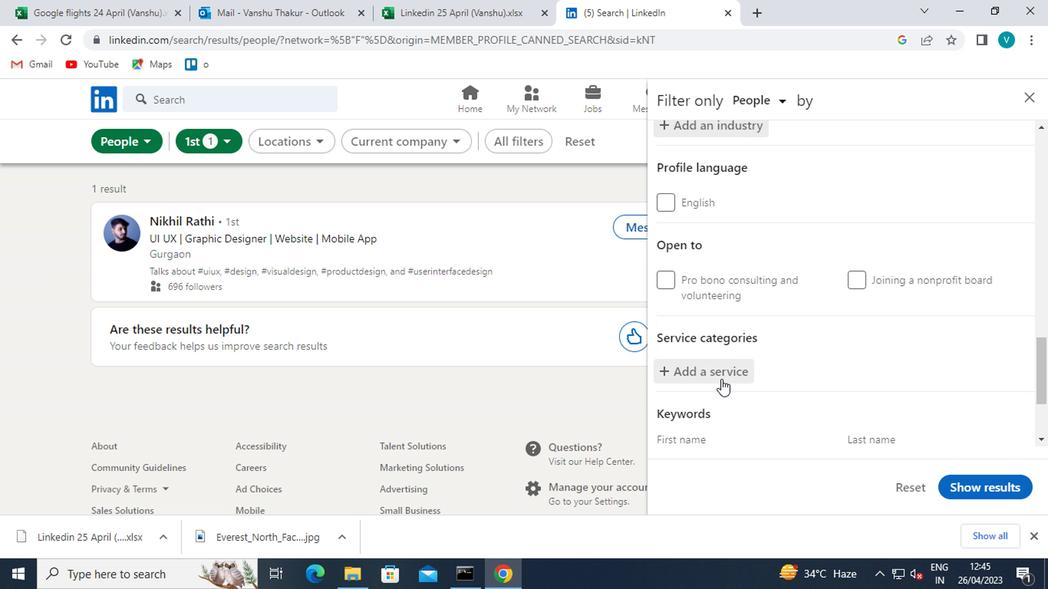 
Action: Mouse pressed left at (714, 373)
Screenshot: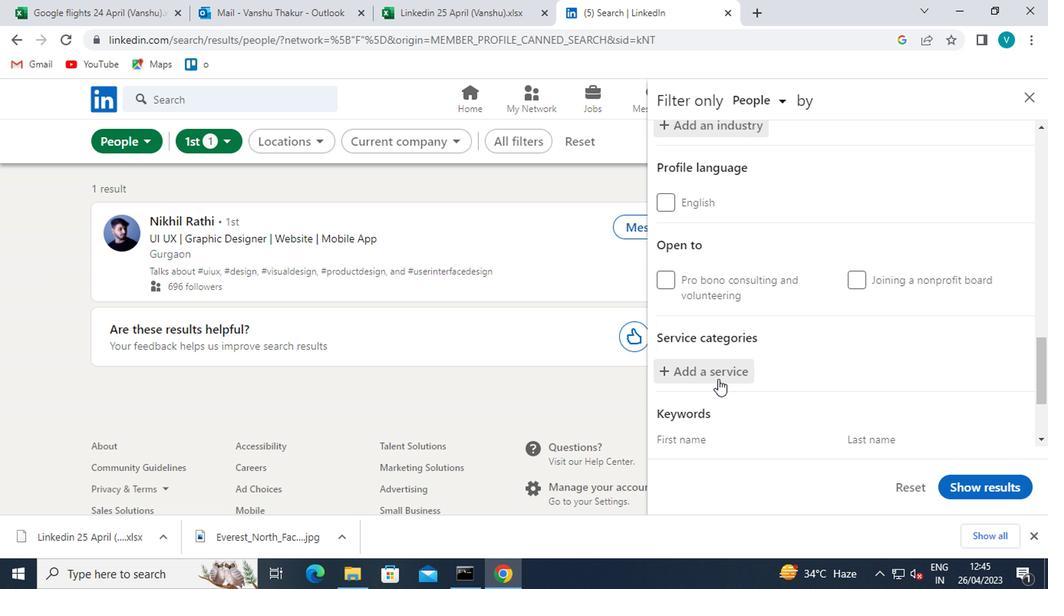 
Action: Mouse moved to (714, 371)
Screenshot: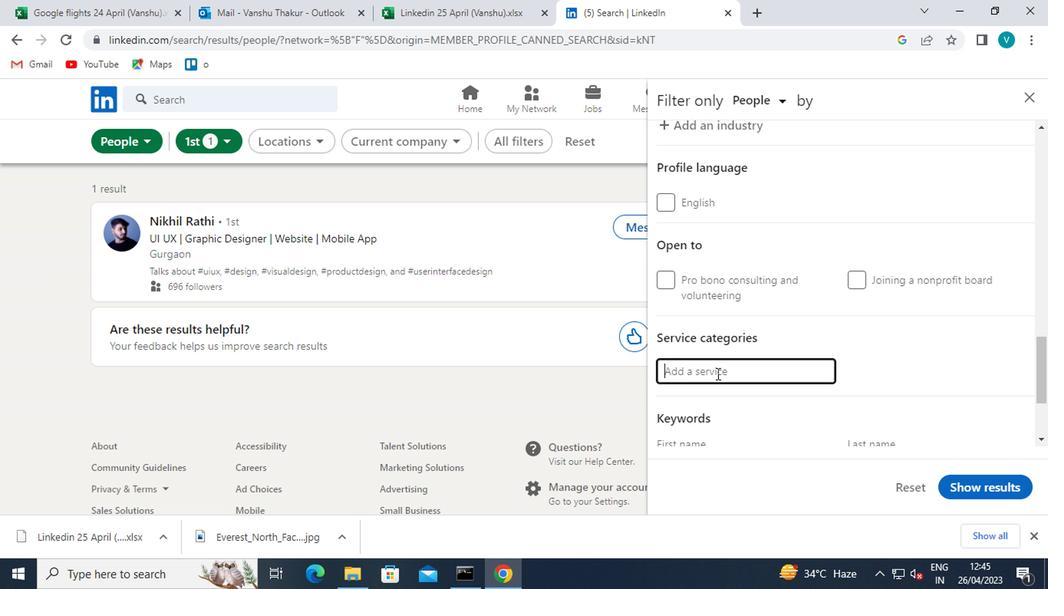 
Action: Key pressed <Key.shift>MARKETING
Screenshot: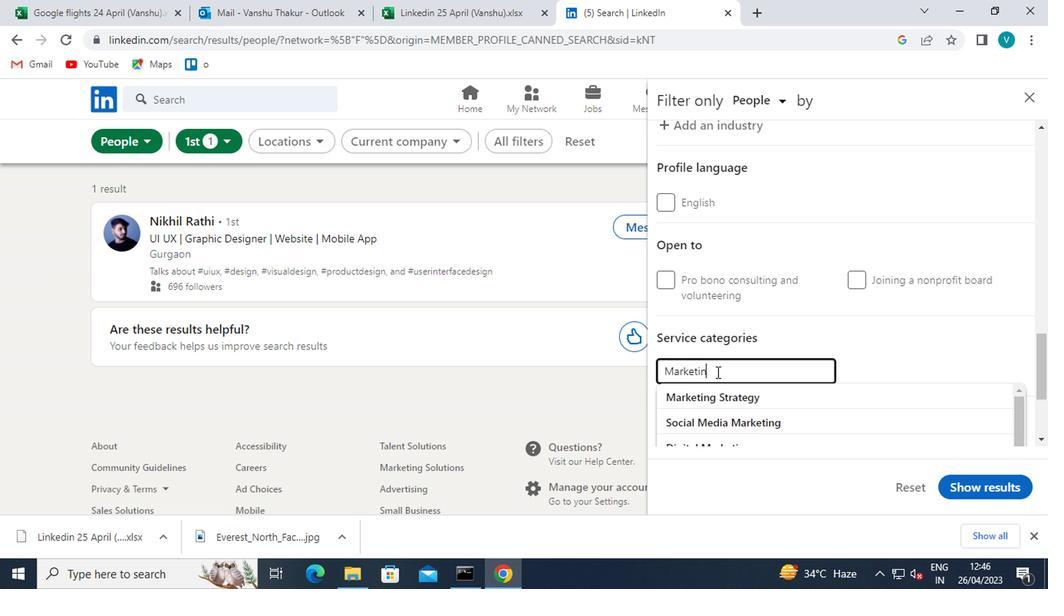 
Action: Mouse moved to (860, 364)
Screenshot: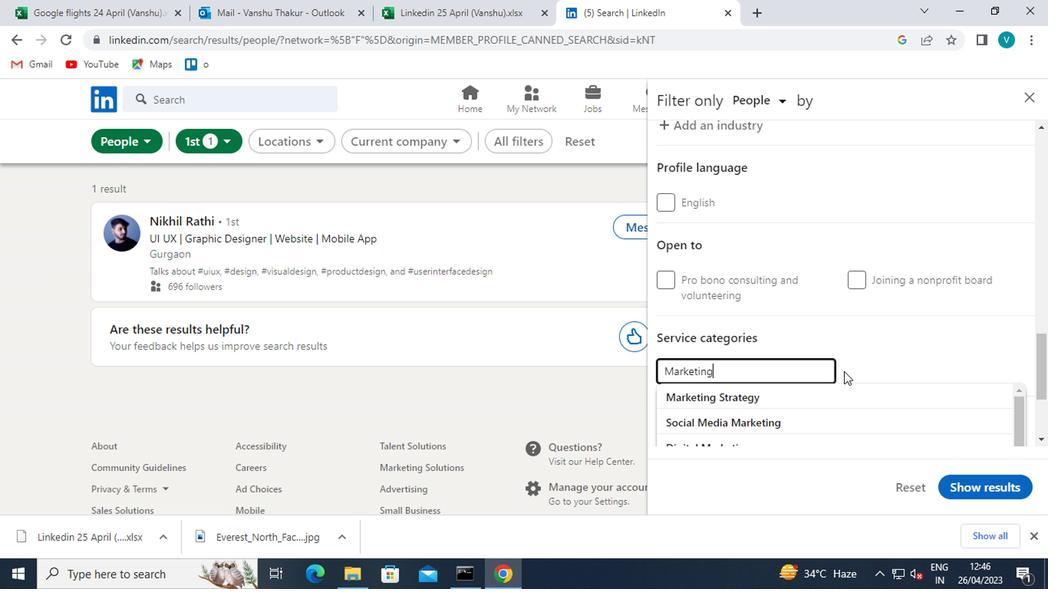 
Action: Mouse pressed left at (860, 364)
Screenshot: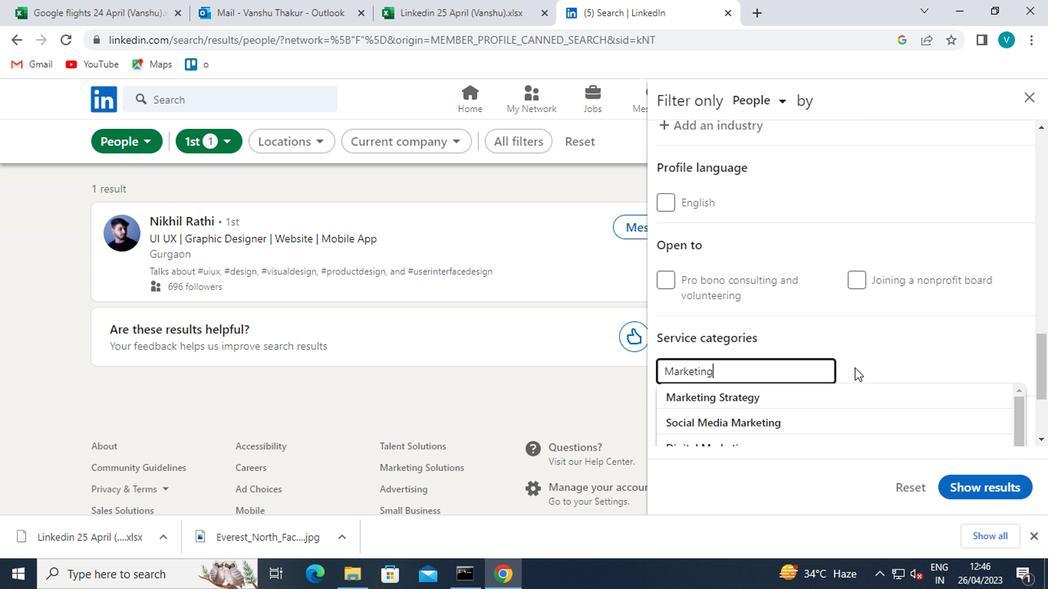 
Action: Mouse moved to (861, 364)
Screenshot: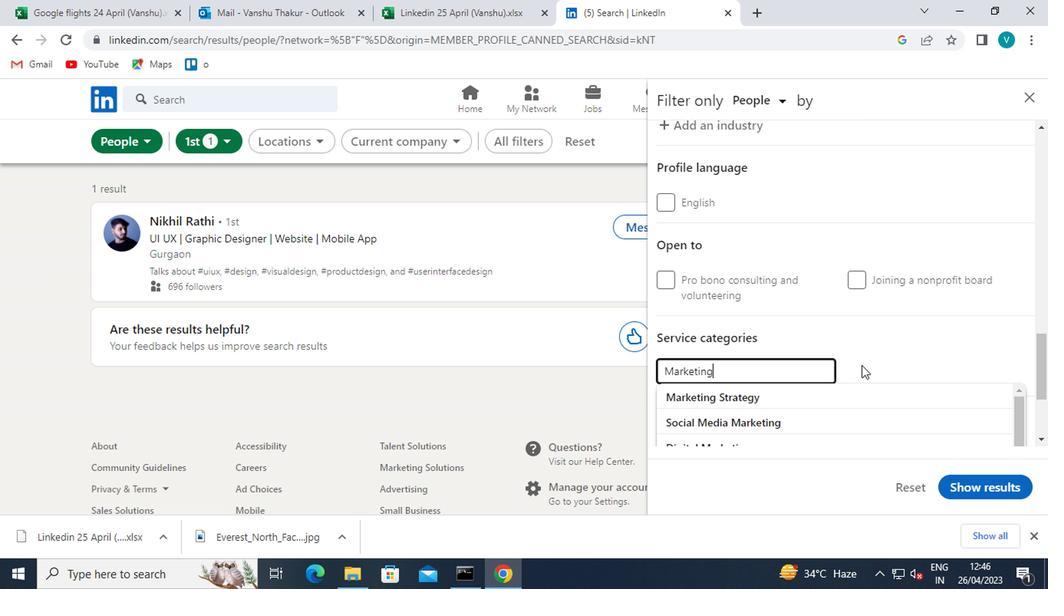 
Action: Mouse scrolled (861, 363) with delta (0, 0)
Screenshot: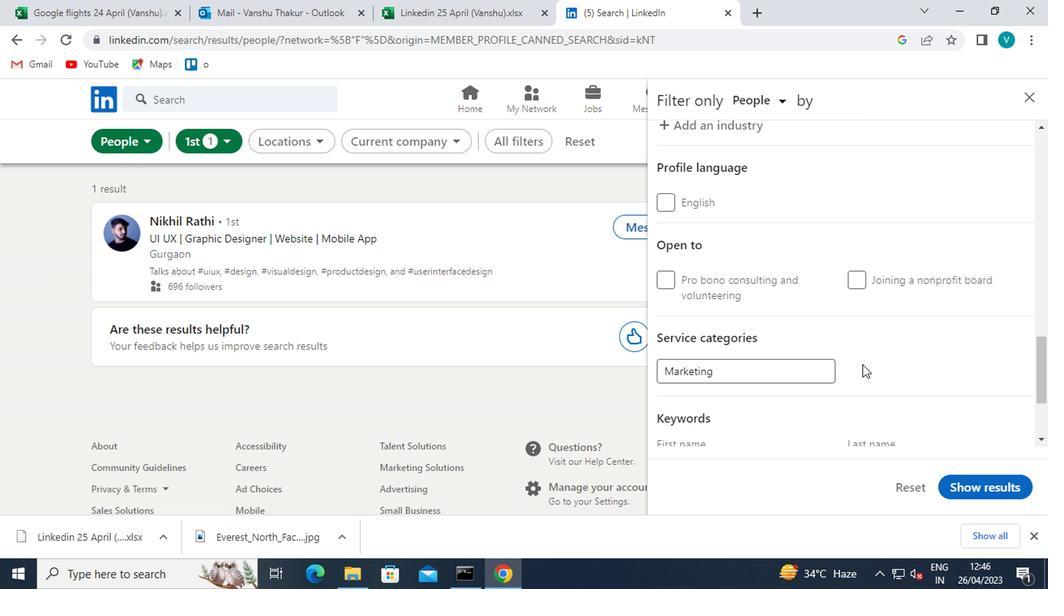 
Action: Mouse moved to (861, 364)
Screenshot: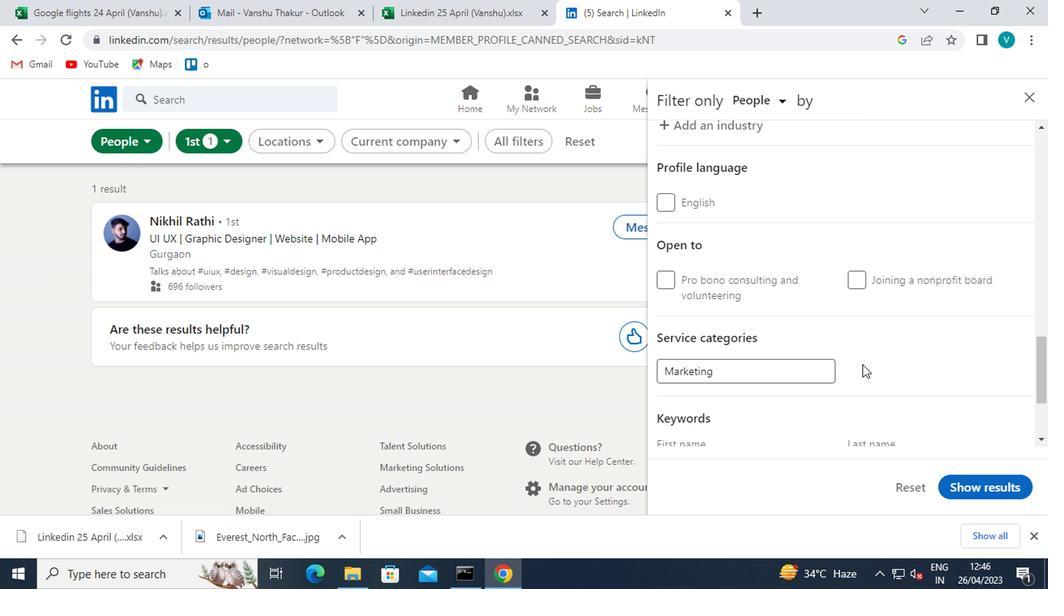 
Action: Mouse scrolled (861, 363) with delta (0, 0)
Screenshot: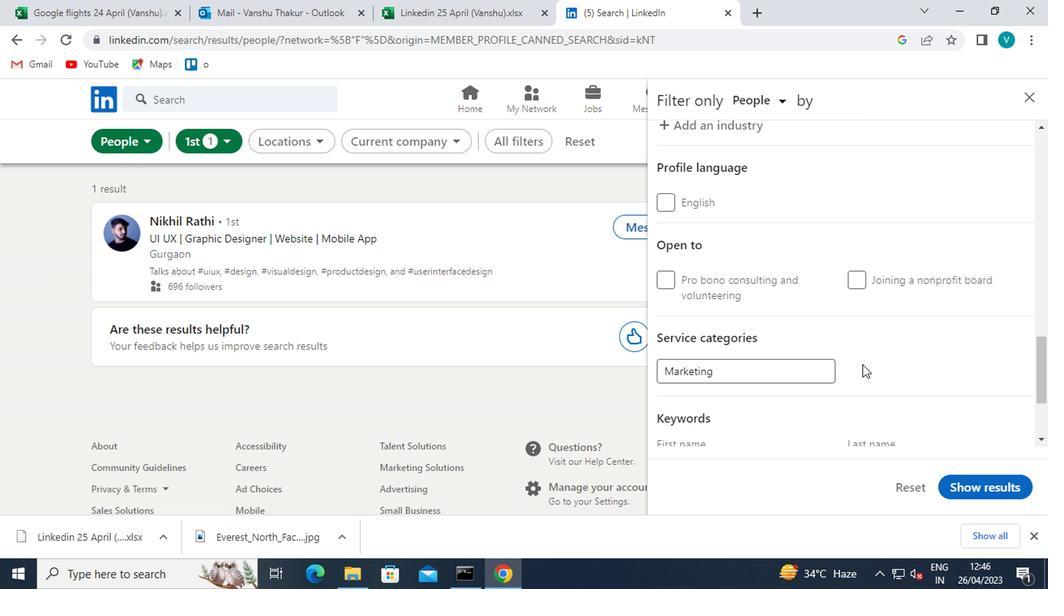 
Action: Mouse moved to (751, 380)
Screenshot: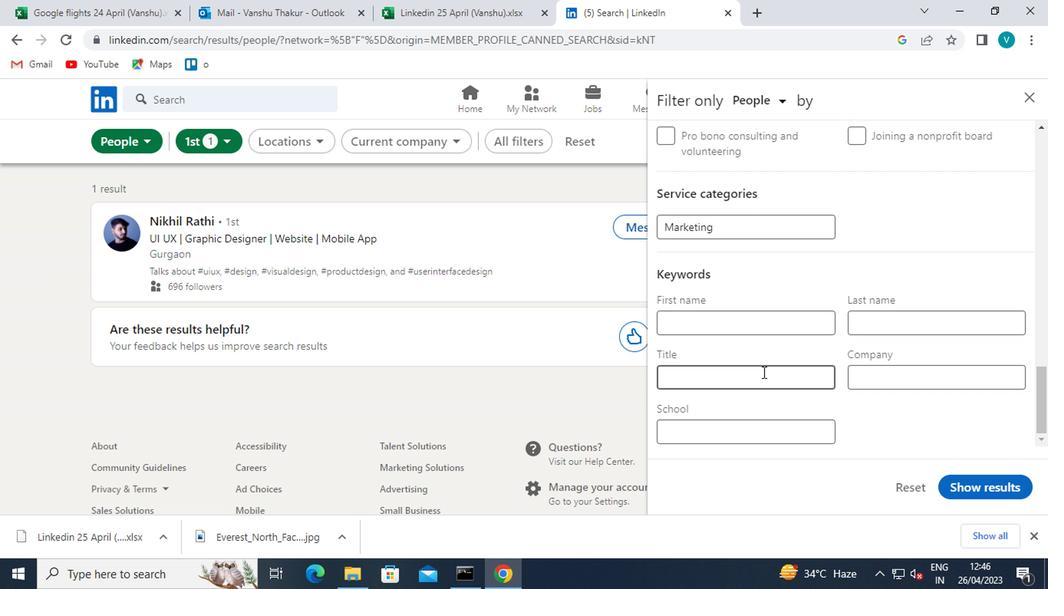 
Action: Mouse pressed left at (751, 380)
Screenshot: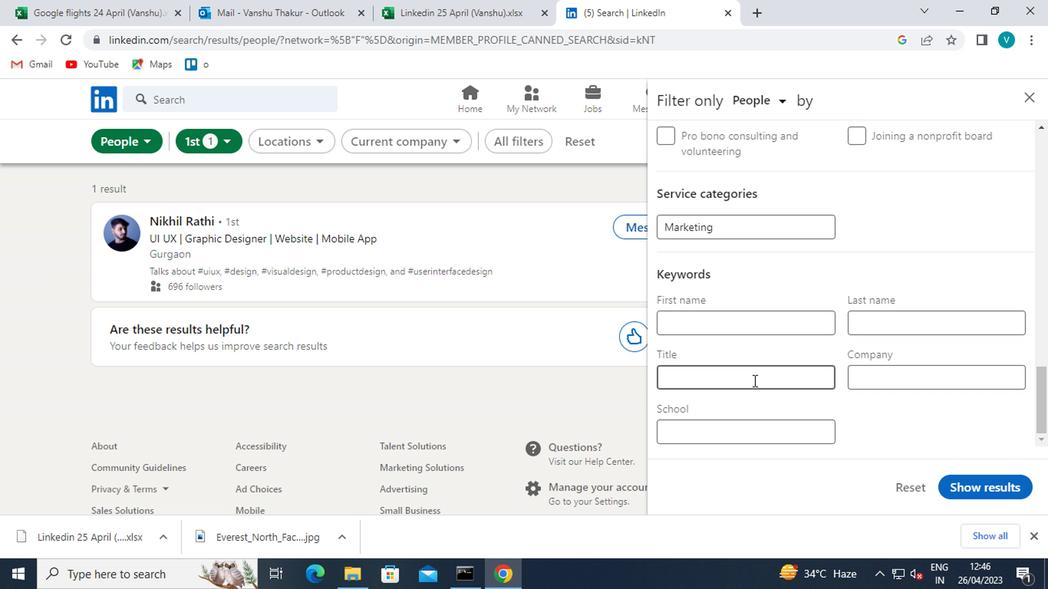 
Action: Key pressed <Key.shift>CHURCH<Key.space><Key.shift>VOLUNTEER
Screenshot: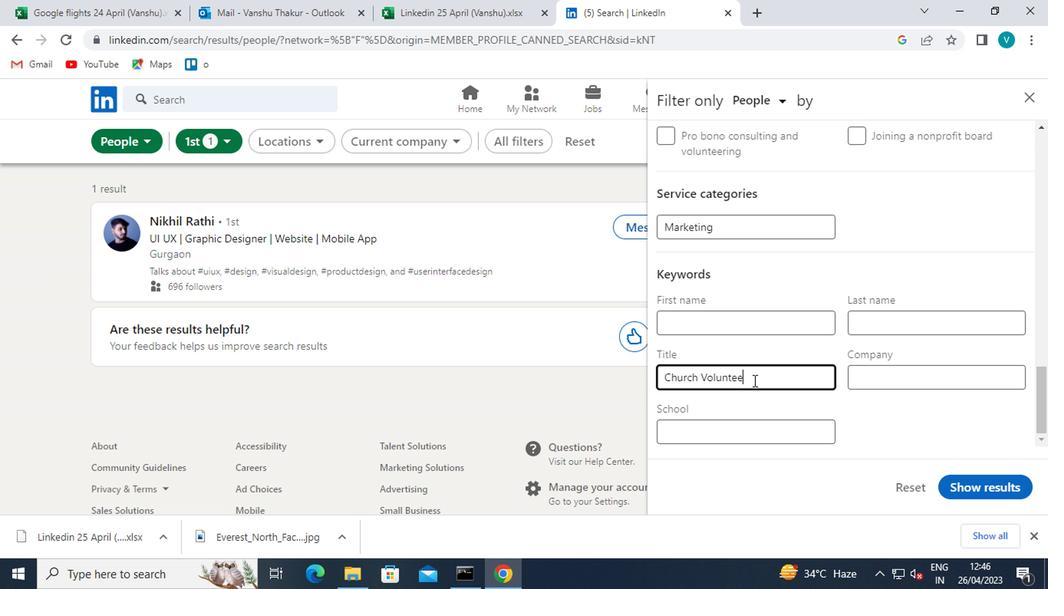 
Action: Mouse moved to (958, 471)
Screenshot: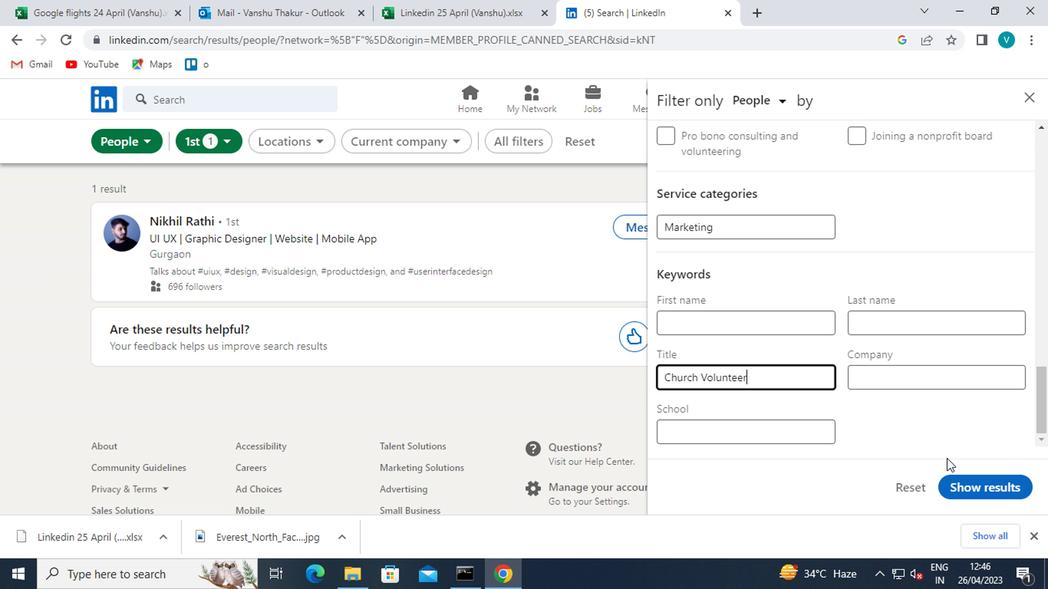 
Action: Mouse pressed left at (958, 471)
Screenshot: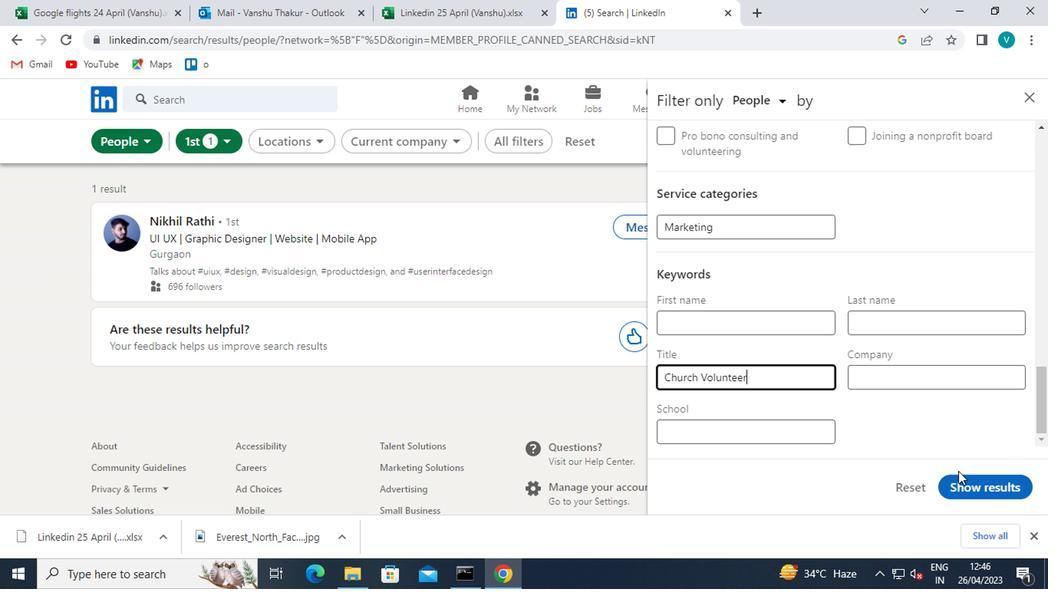 
Action: Mouse moved to (958, 479)
Screenshot: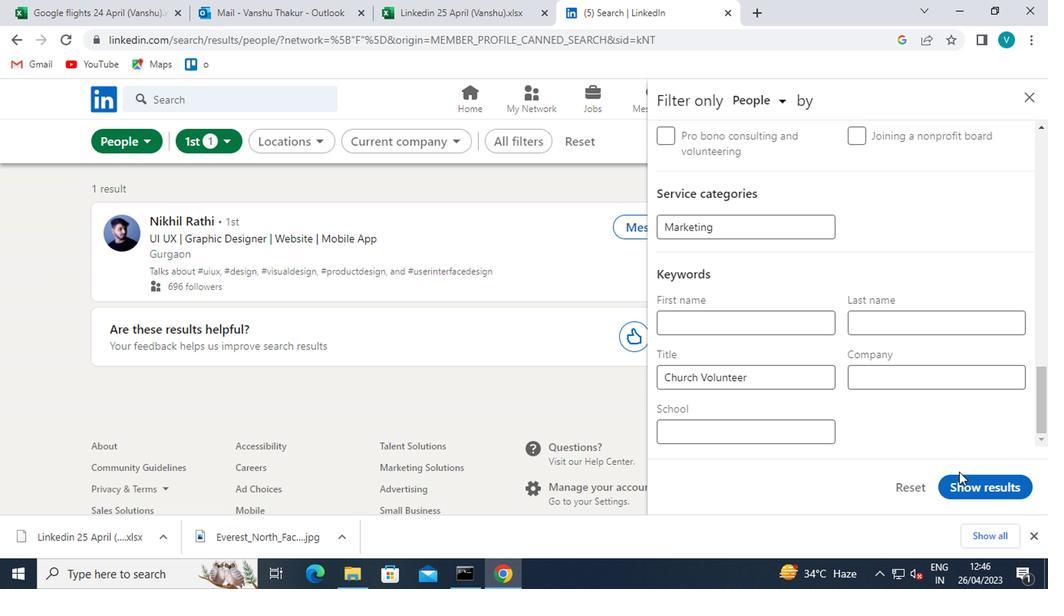 
Action: Mouse pressed left at (958, 479)
Screenshot: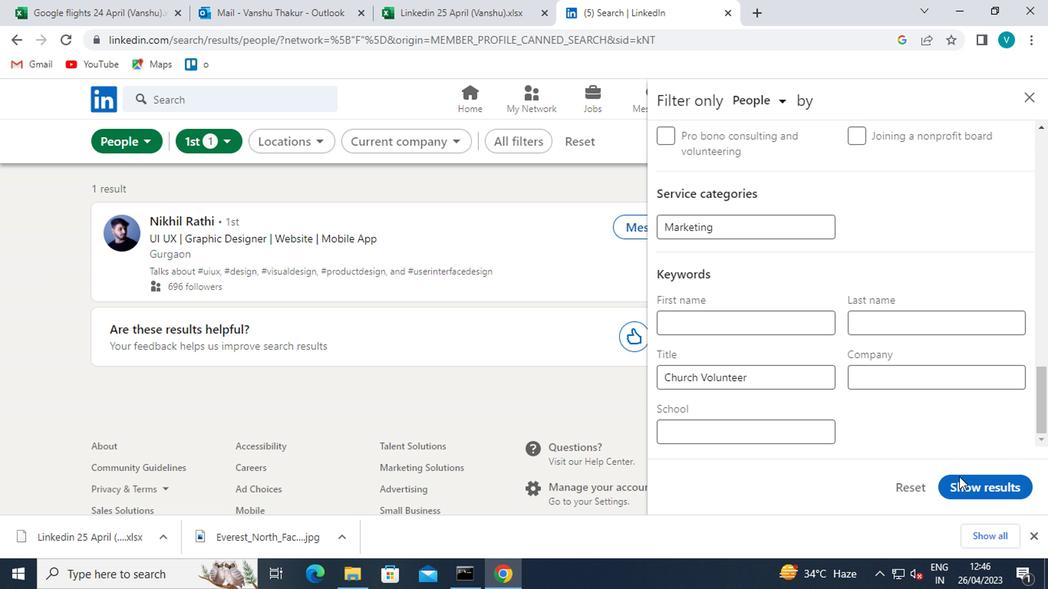 
